 Task: Check the average views per listing of view in the last 3 years.
Action: Mouse moved to (879, 202)
Screenshot: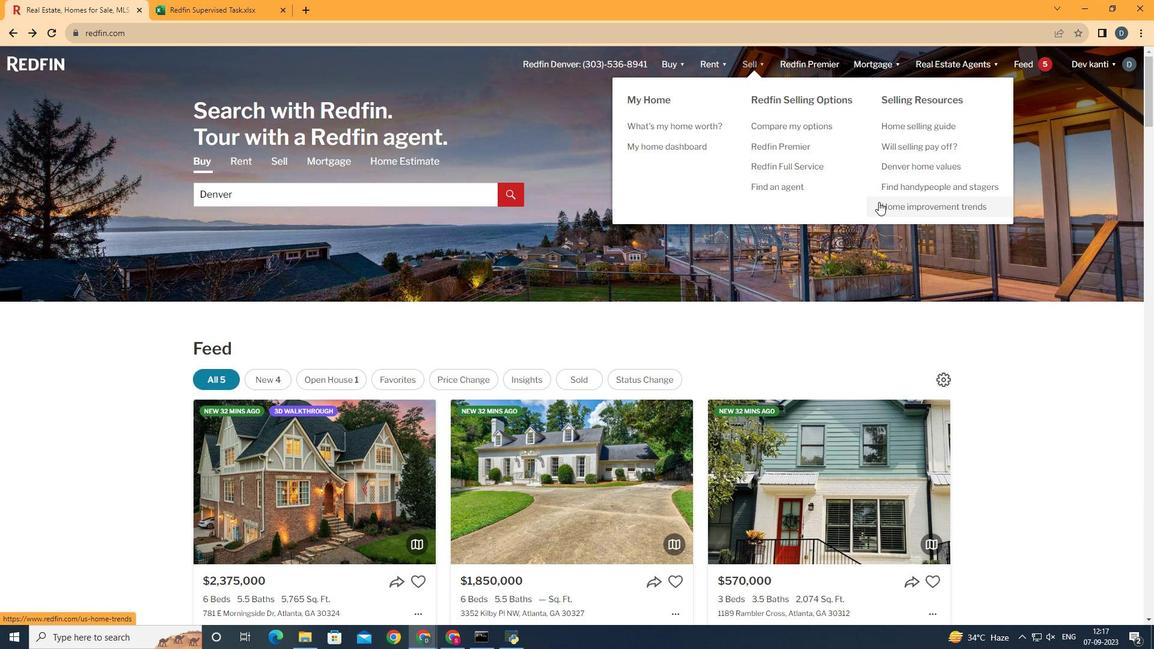 
Action: Mouse pressed left at (879, 202)
Screenshot: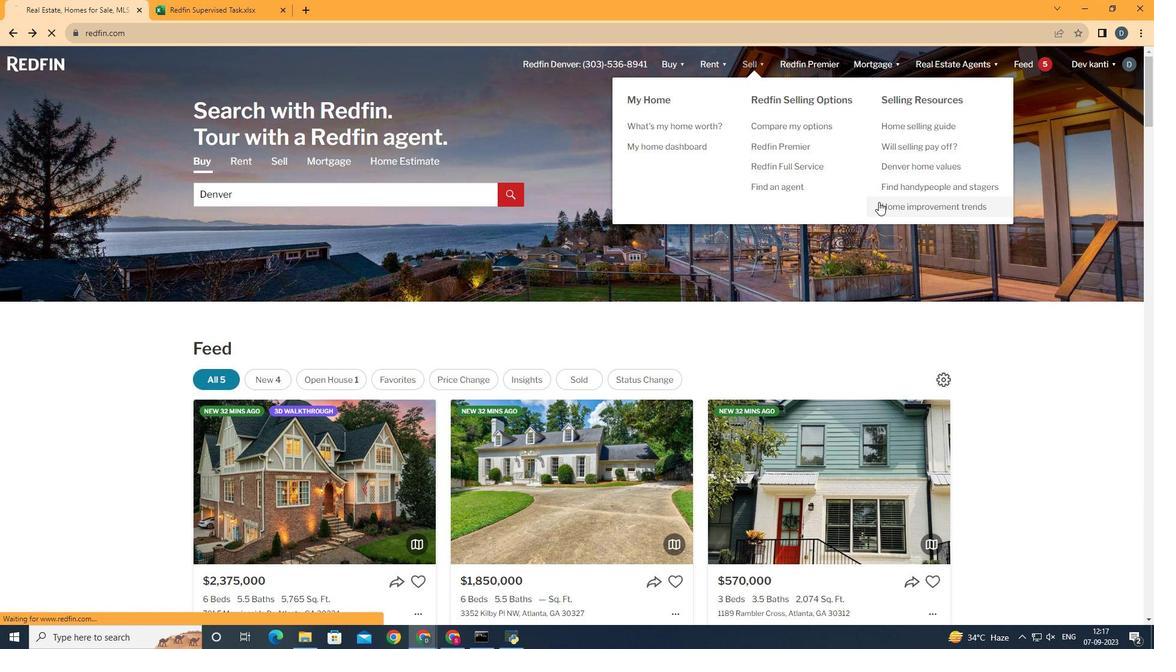
Action: Mouse moved to (685, 232)
Screenshot: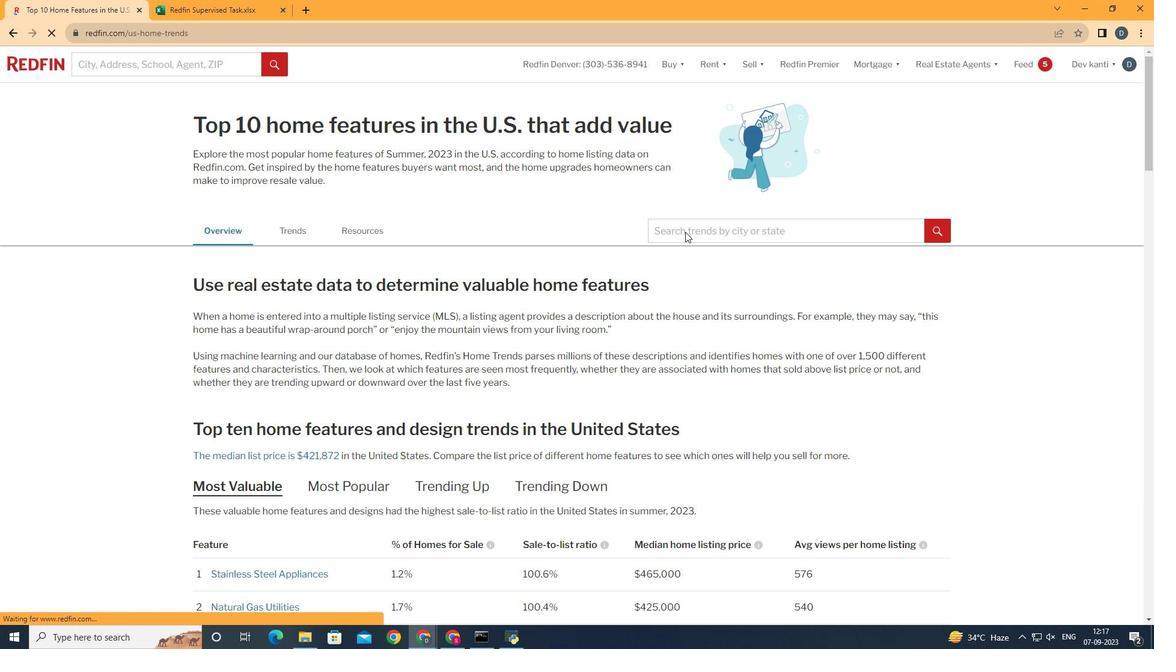 
Action: Mouse scrolled (685, 231) with delta (0, 0)
Screenshot: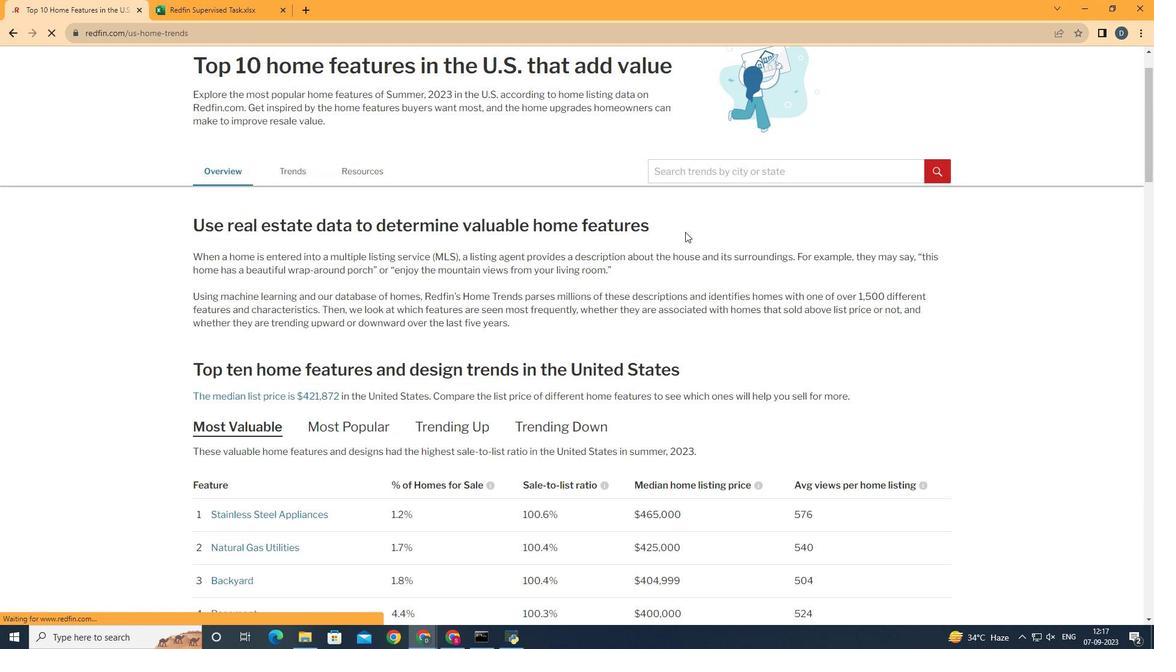 
Action: Mouse scrolled (685, 231) with delta (0, 0)
Screenshot: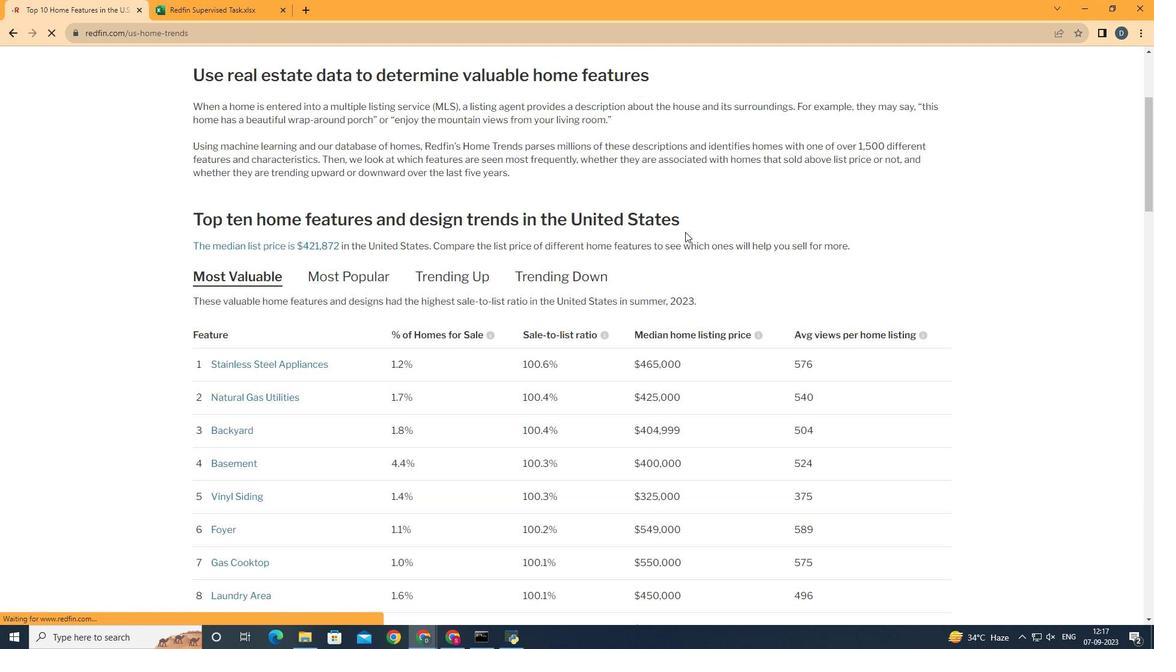 
Action: Mouse scrolled (685, 231) with delta (0, 0)
Screenshot: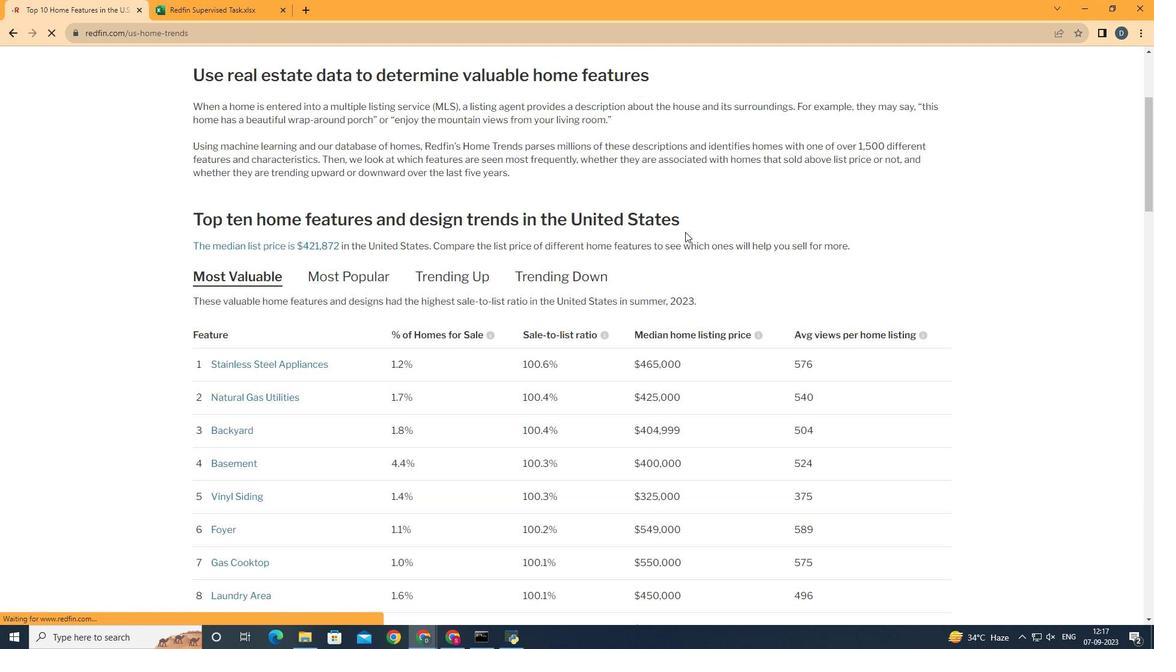 
Action: Mouse scrolled (685, 231) with delta (0, 0)
Screenshot: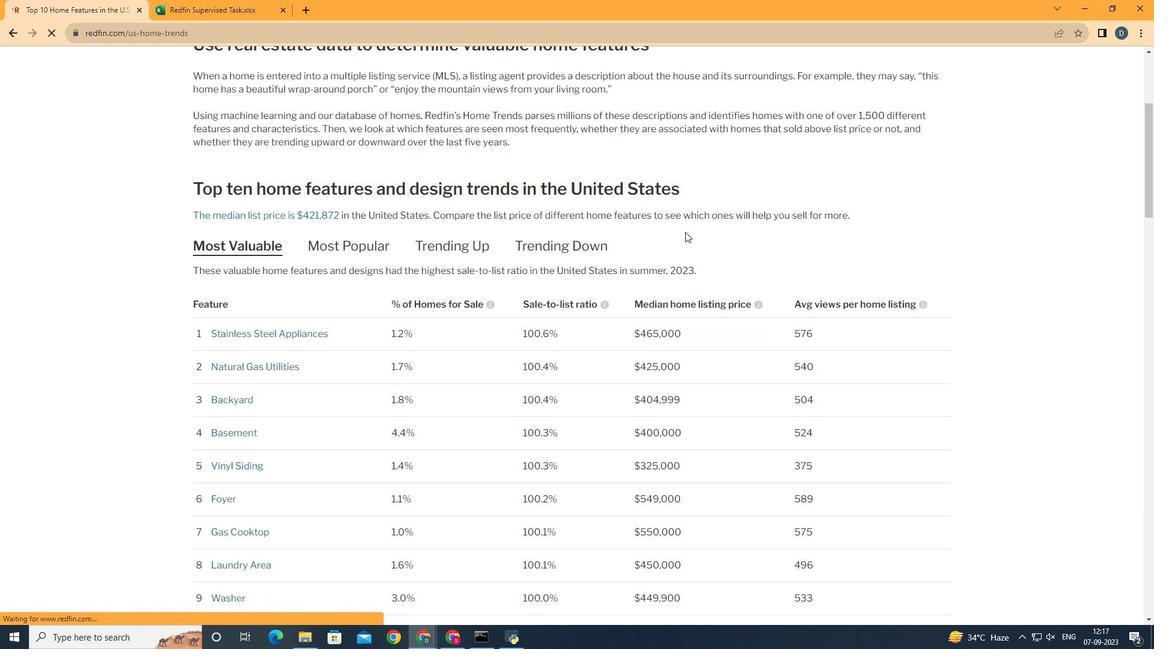
Action: Mouse moved to (681, 235)
Screenshot: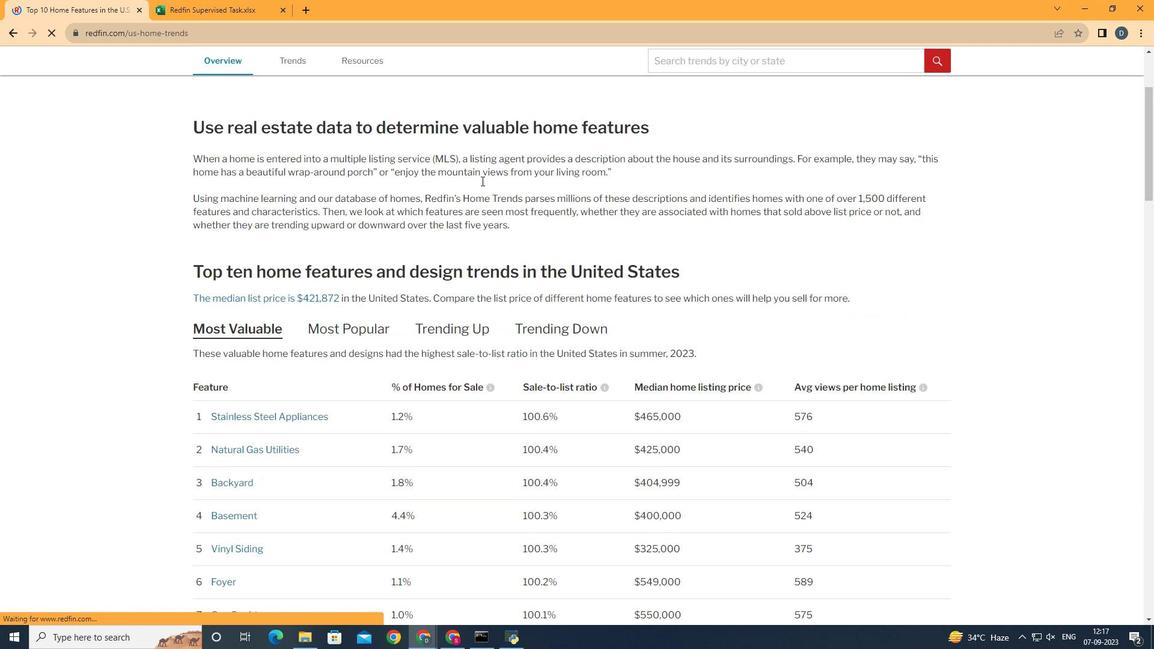 
Action: Mouse scrolled (681, 236) with delta (0, 0)
Screenshot: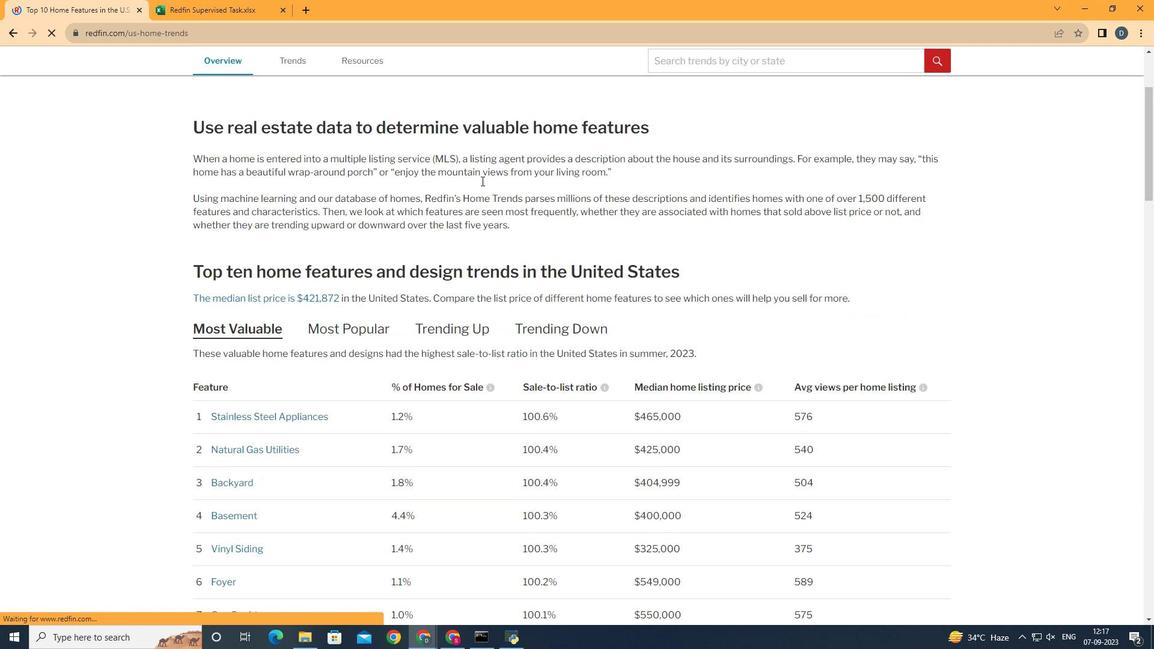 
Action: Mouse moved to (688, 234)
Screenshot: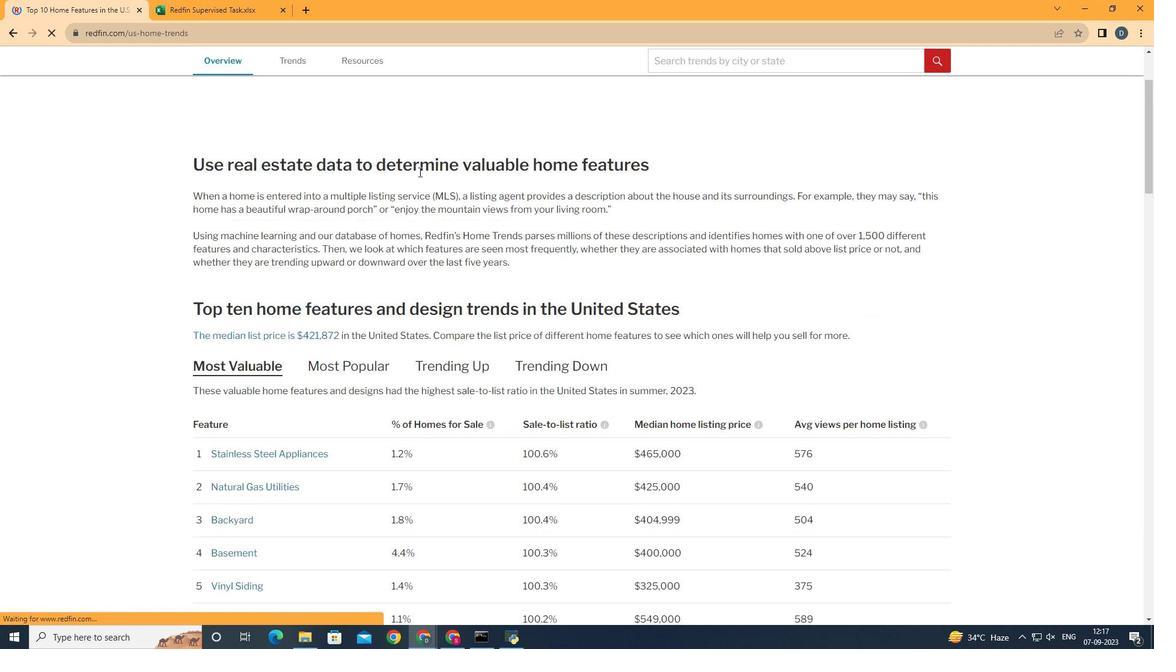 
Action: Mouse scrolled (688, 235) with delta (0, 0)
Screenshot: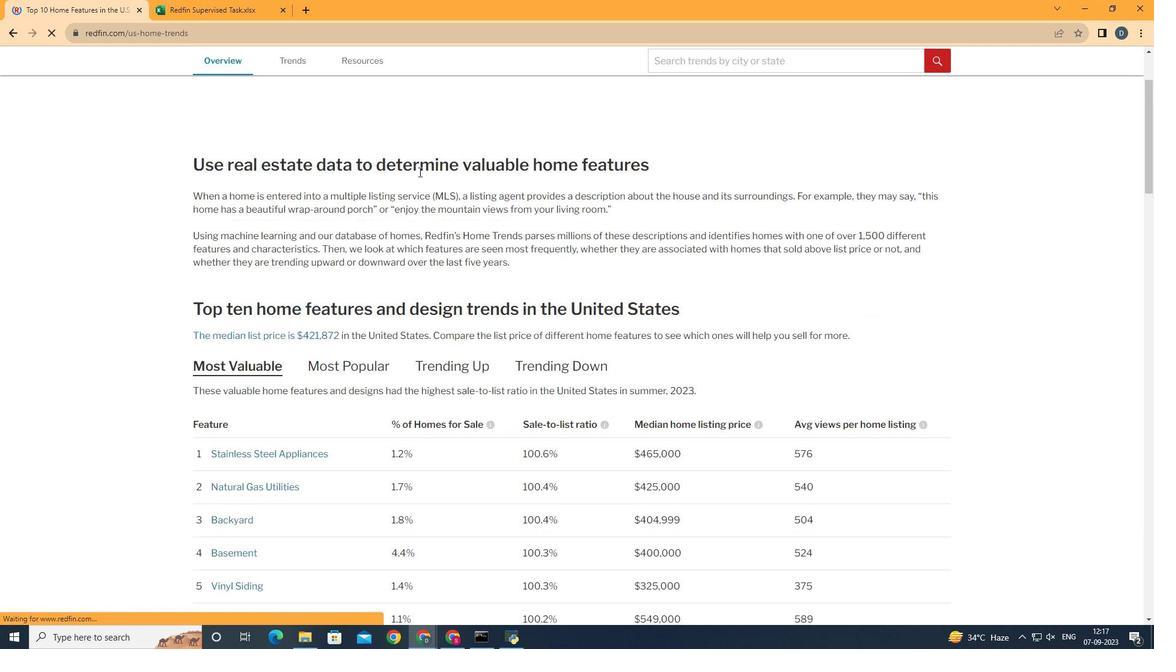
Action: Mouse moved to (441, 176)
Screenshot: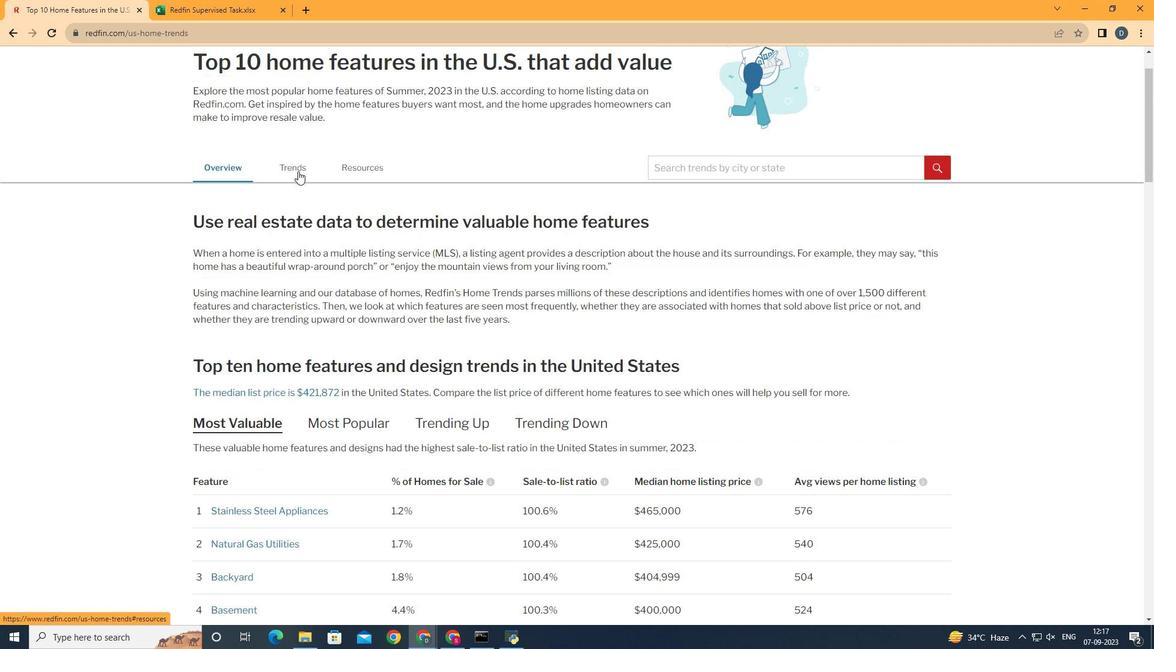 
Action: Mouse scrolled (441, 177) with delta (0, 0)
Screenshot: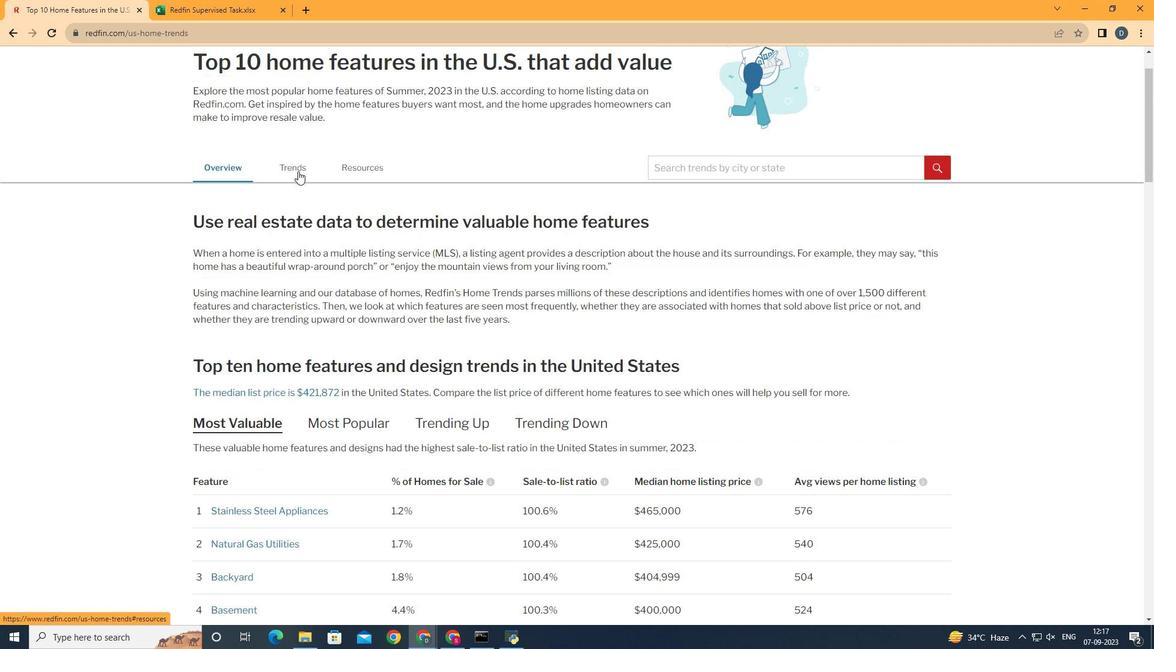 
Action: Mouse moved to (288, 171)
Screenshot: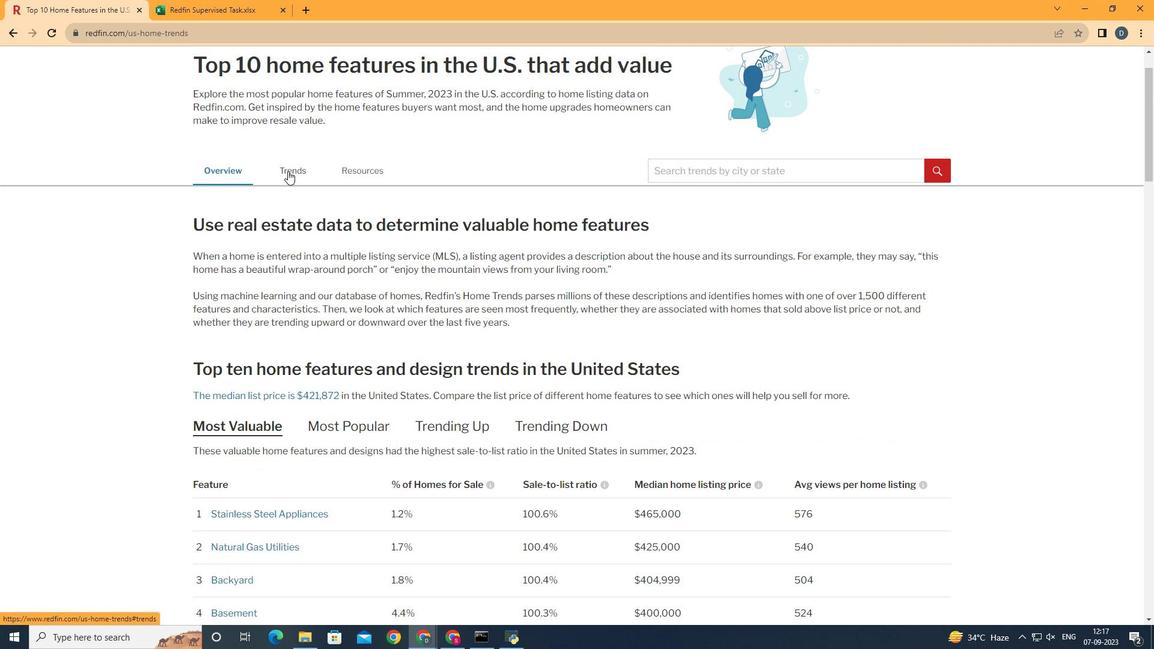 
Action: Mouse pressed left at (288, 171)
Screenshot: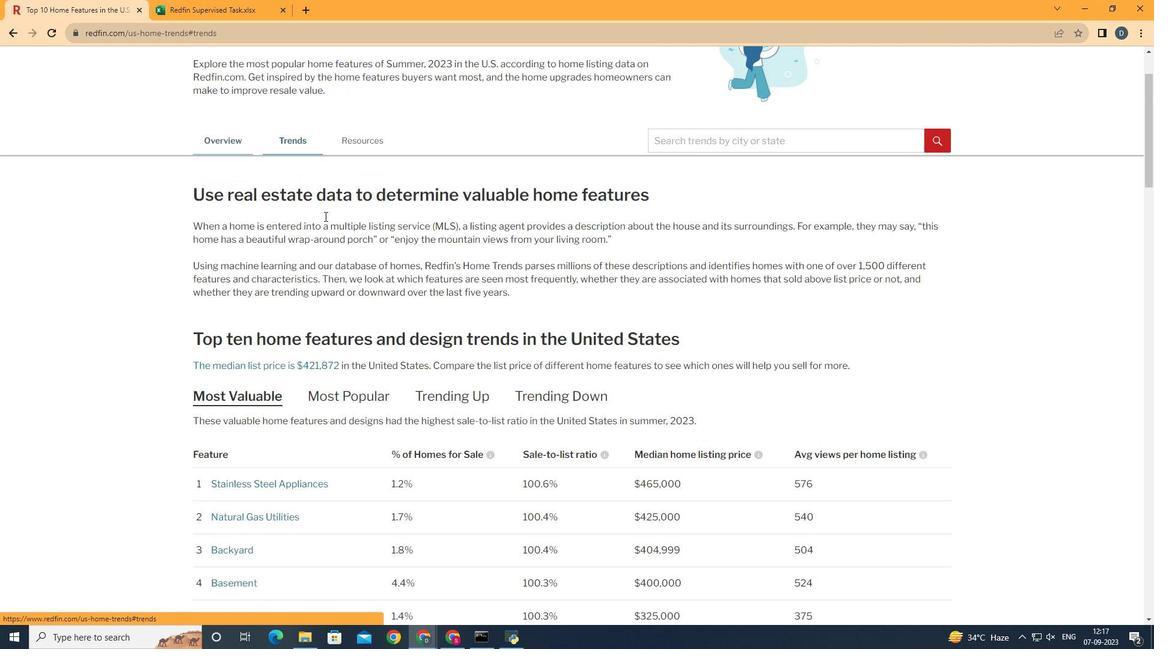 
Action: Mouse moved to (448, 282)
Screenshot: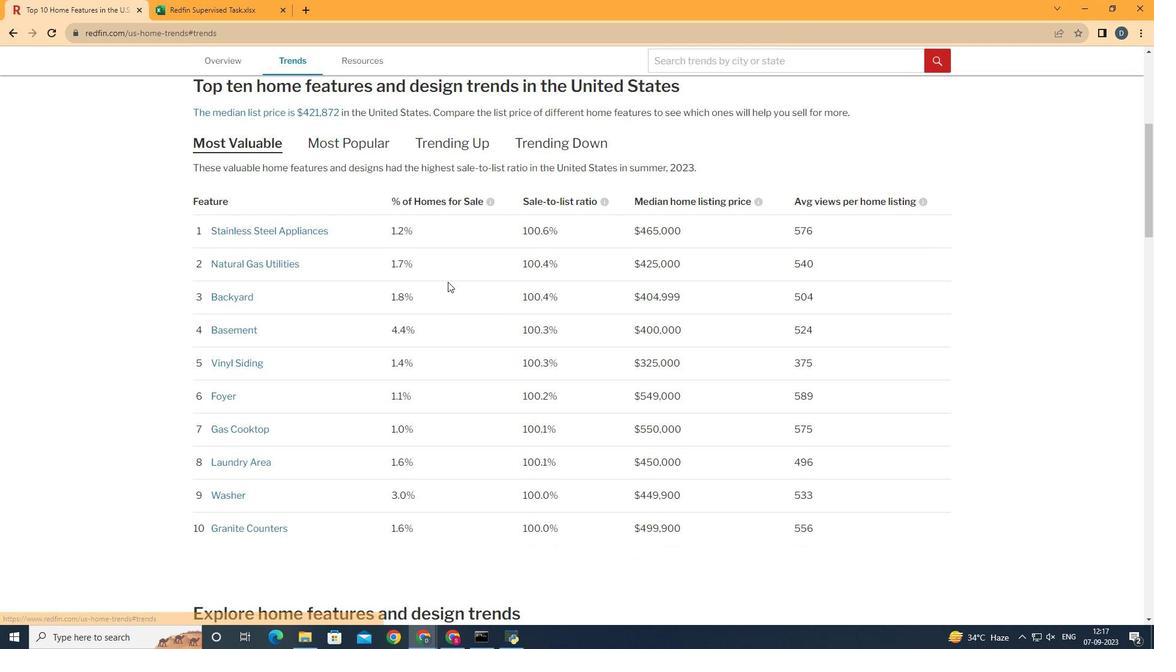 
Action: Mouse scrolled (448, 281) with delta (0, 0)
Screenshot: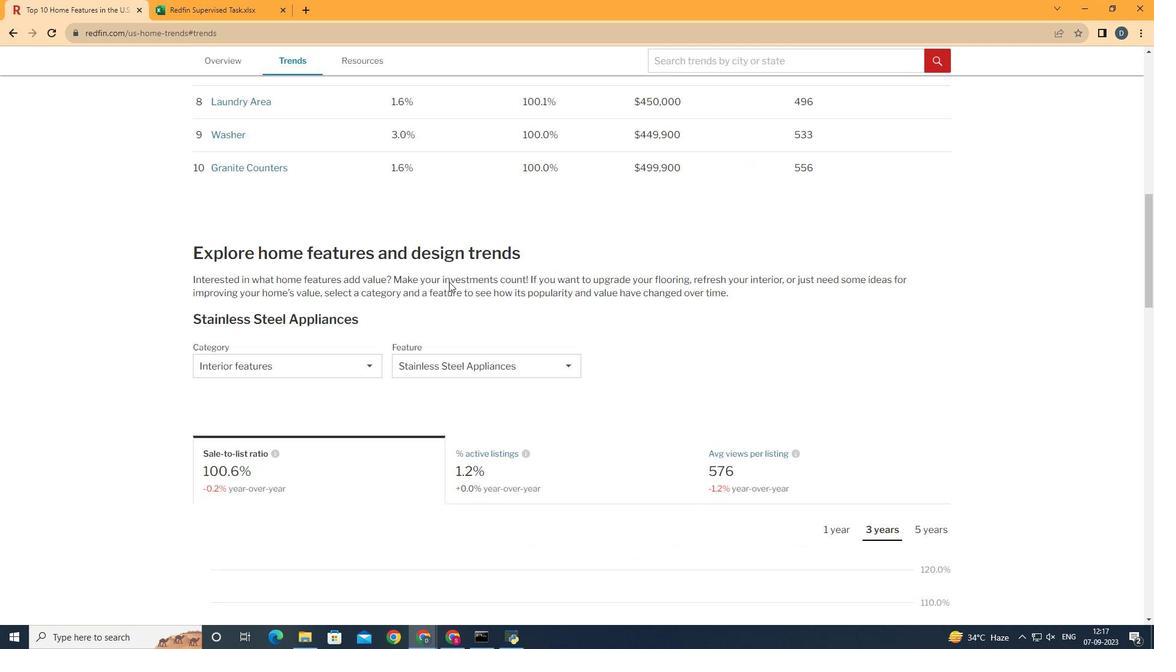 
Action: Mouse scrolled (448, 281) with delta (0, 0)
Screenshot: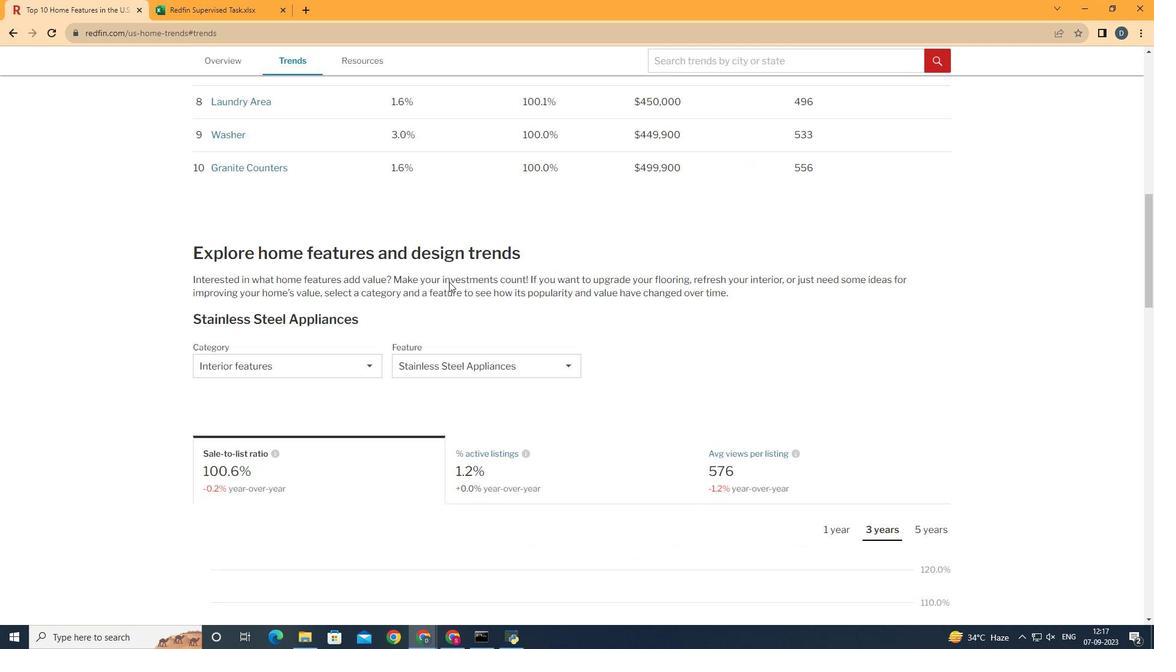 
Action: Mouse scrolled (448, 281) with delta (0, 0)
Screenshot: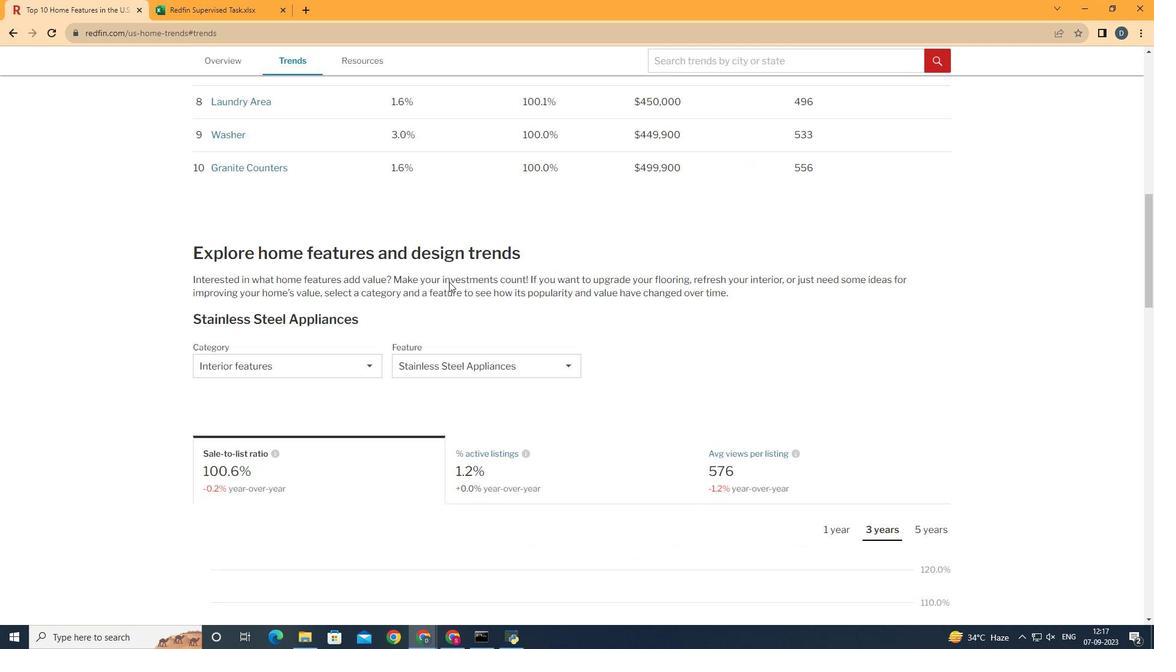 
Action: Mouse scrolled (448, 281) with delta (0, 0)
Screenshot: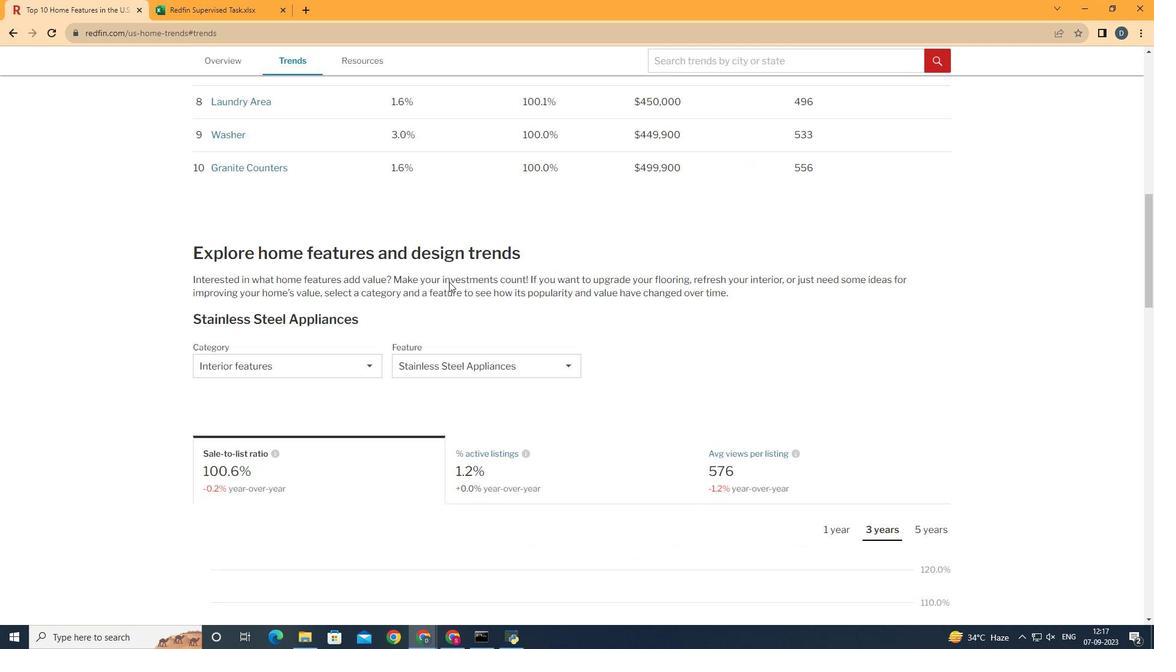 
Action: Mouse scrolled (448, 281) with delta (0, 0)
Screenshot: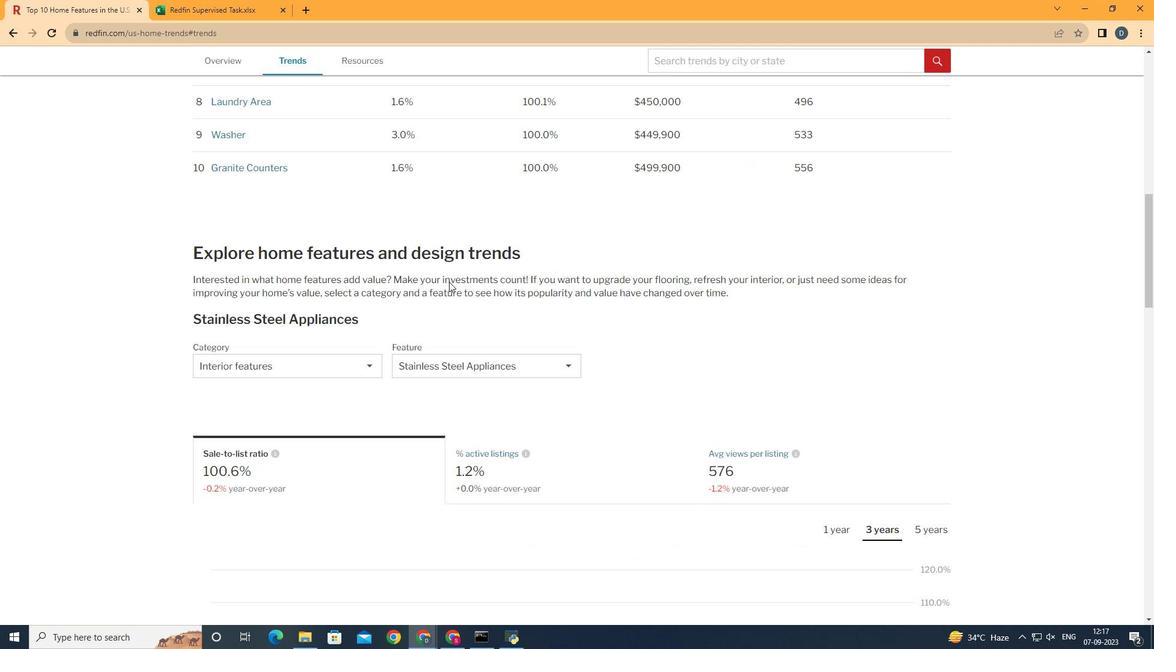 
Action: Mouse scrolled (448, 281) with delta (0, 0)
Screenshot: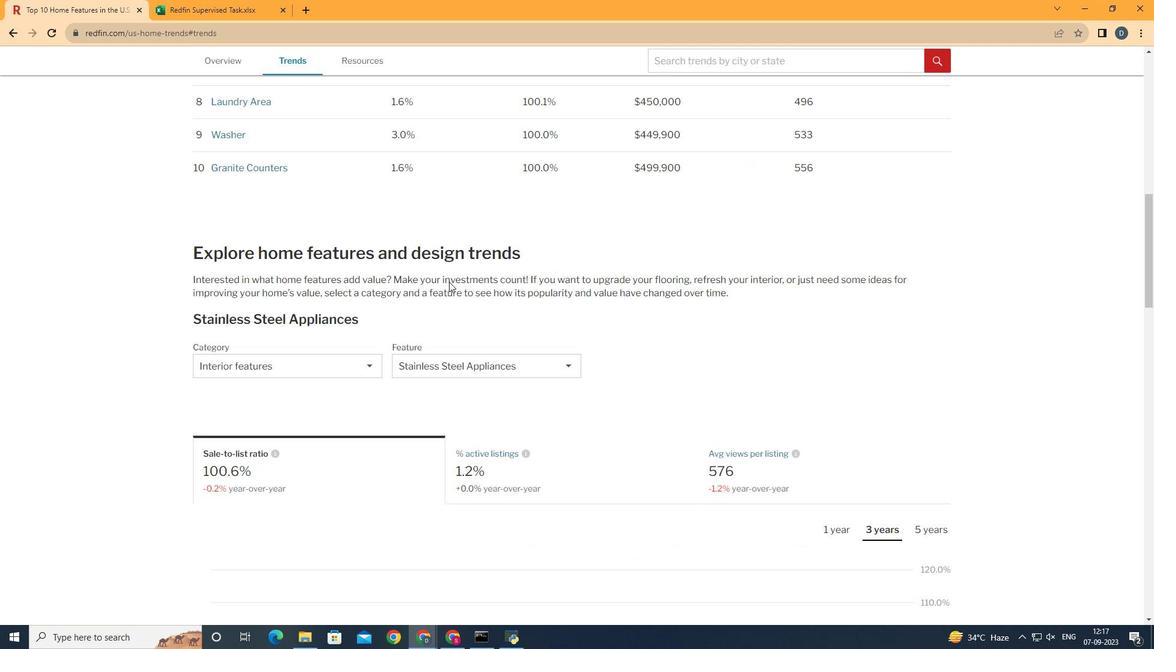 
Action: Mouse moved to (341, 377)
Screenshot: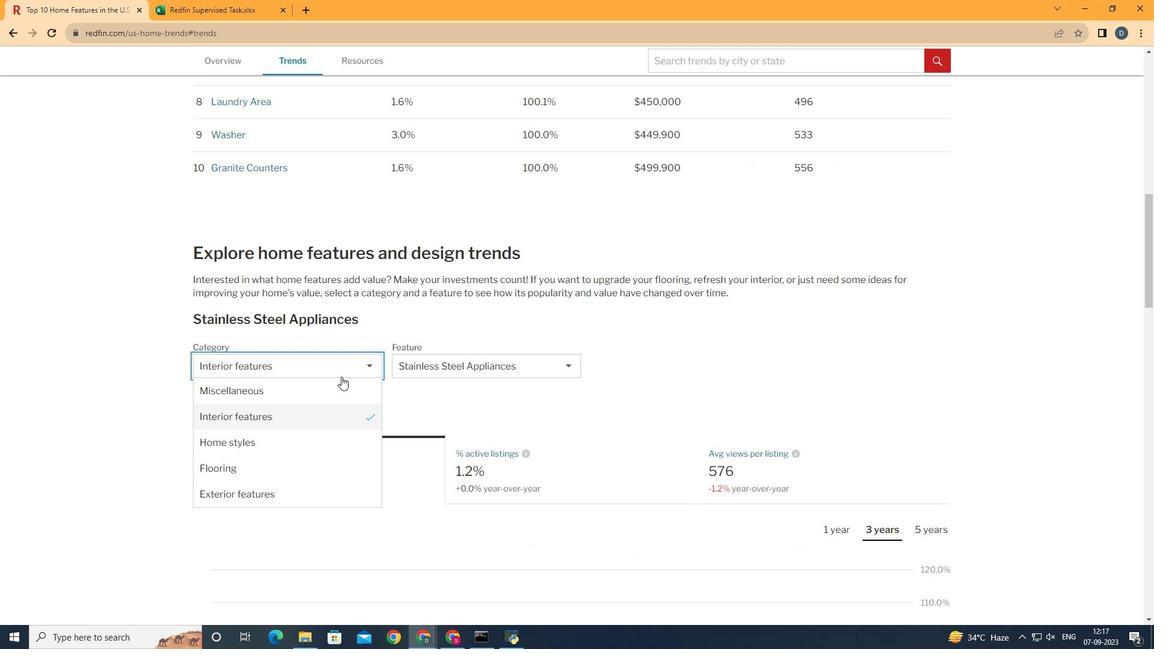 
Action: Mouse pressed left at (341, 377)
Screenshot: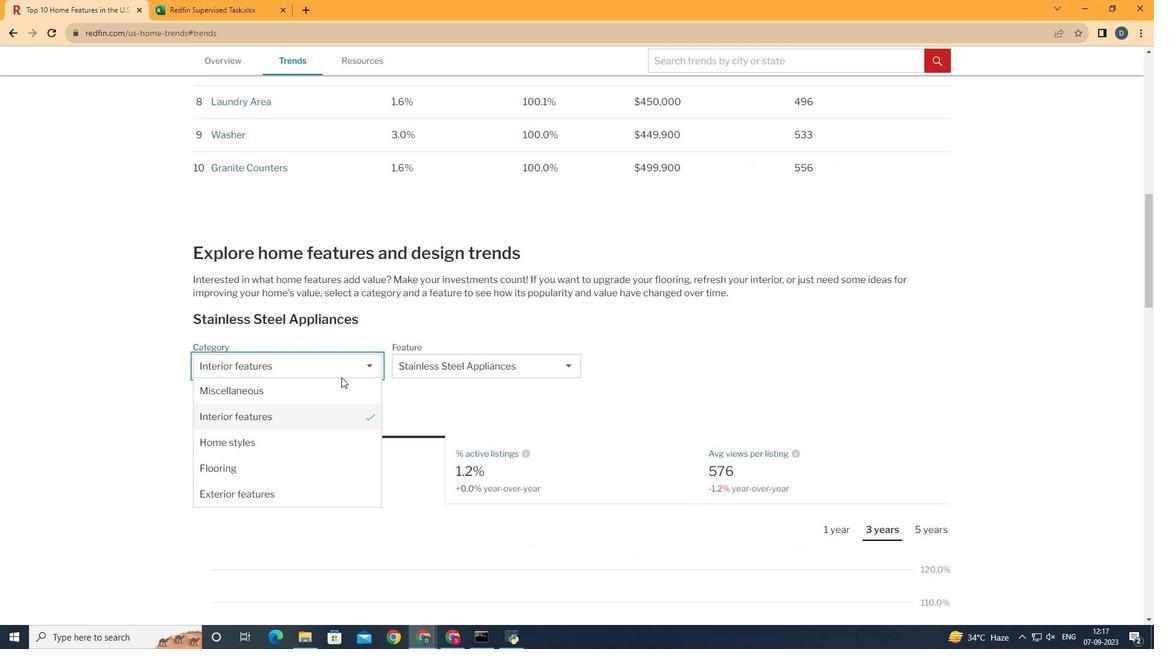 
Action: Mouse moved to (338, 398)
Screenshot: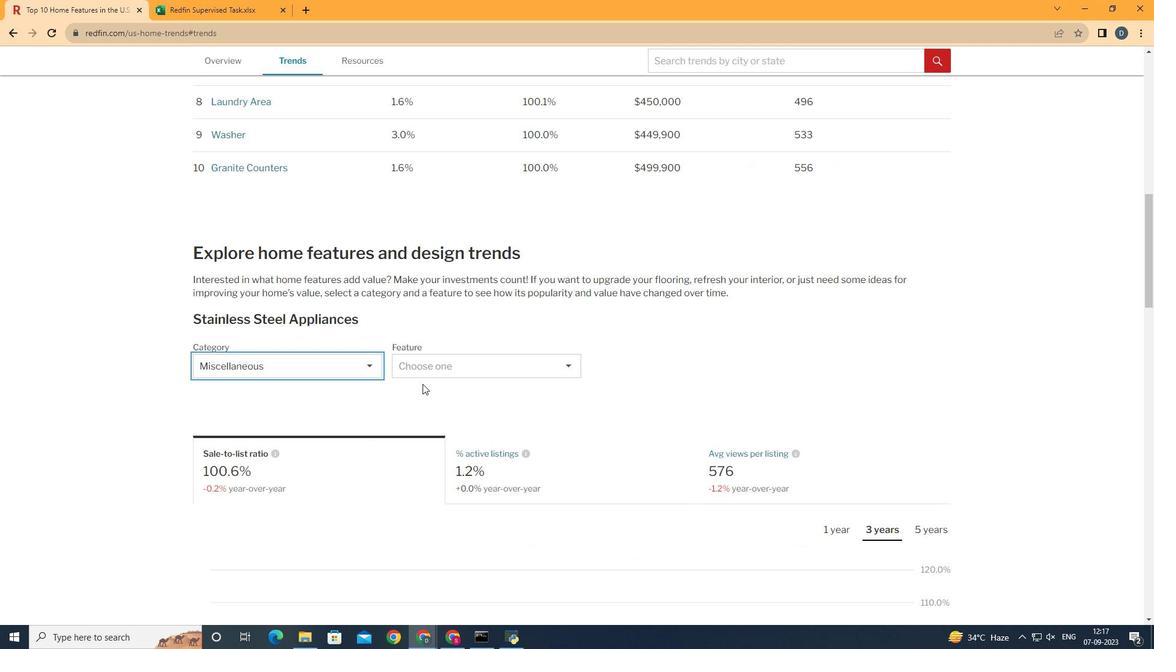 
Action: Mouse pressed left at (338, 398)
Screenshot: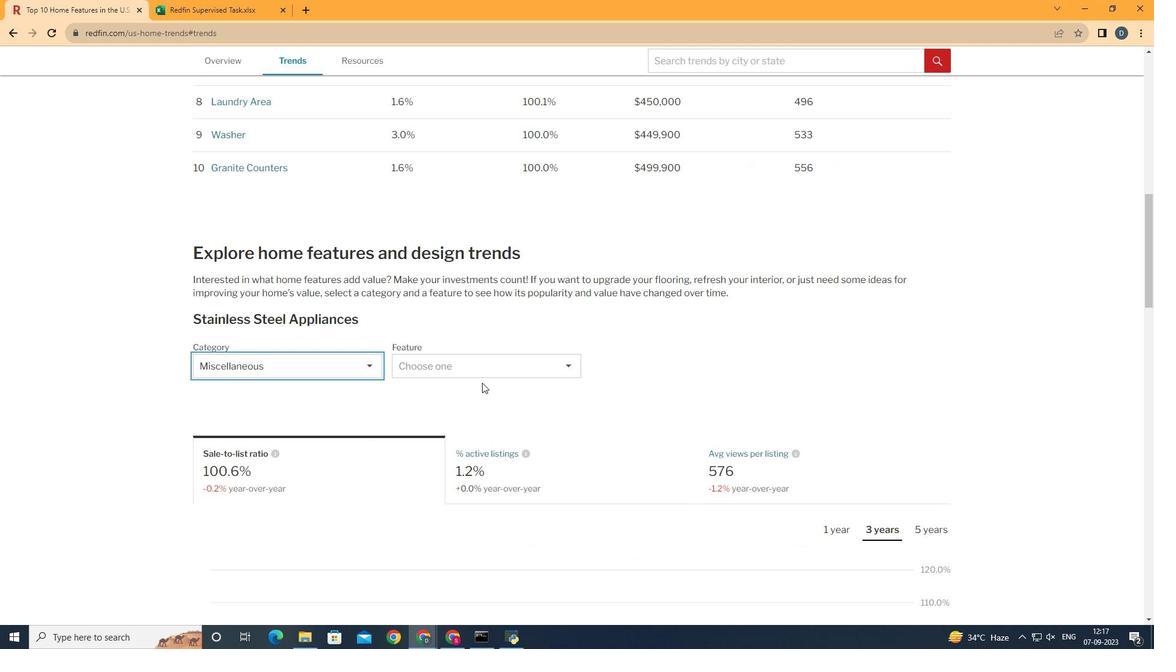 
Action: Mouse moved to (513, 377)
Screenshot: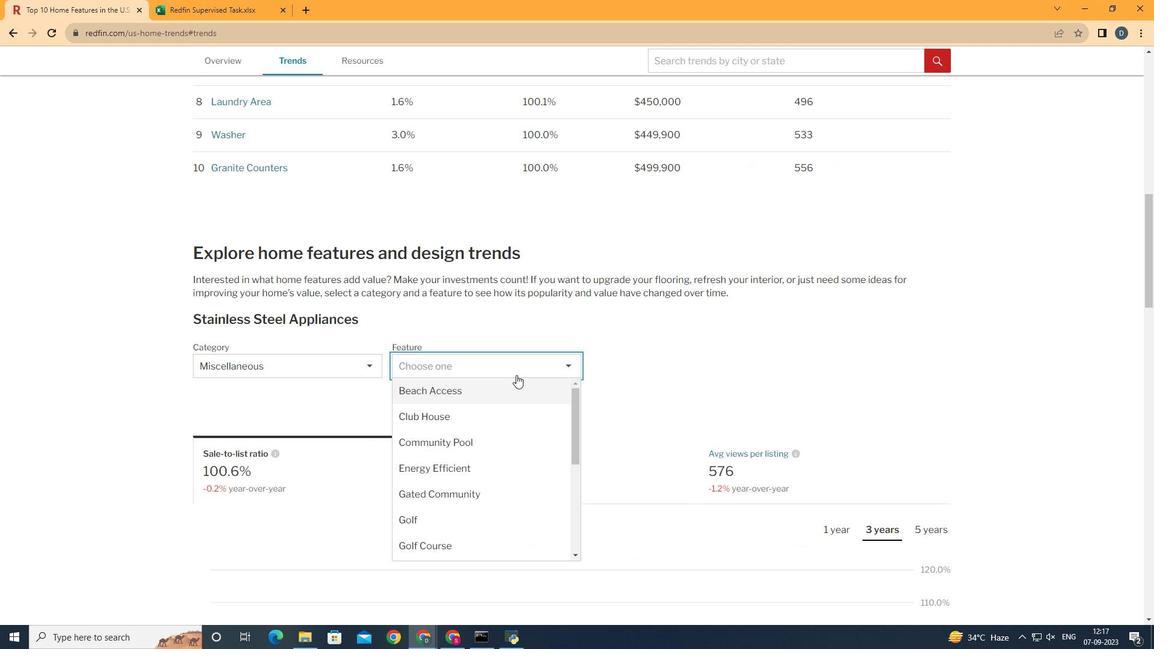 
Action: Mouse pressed left at (513, 377)
Screenshot: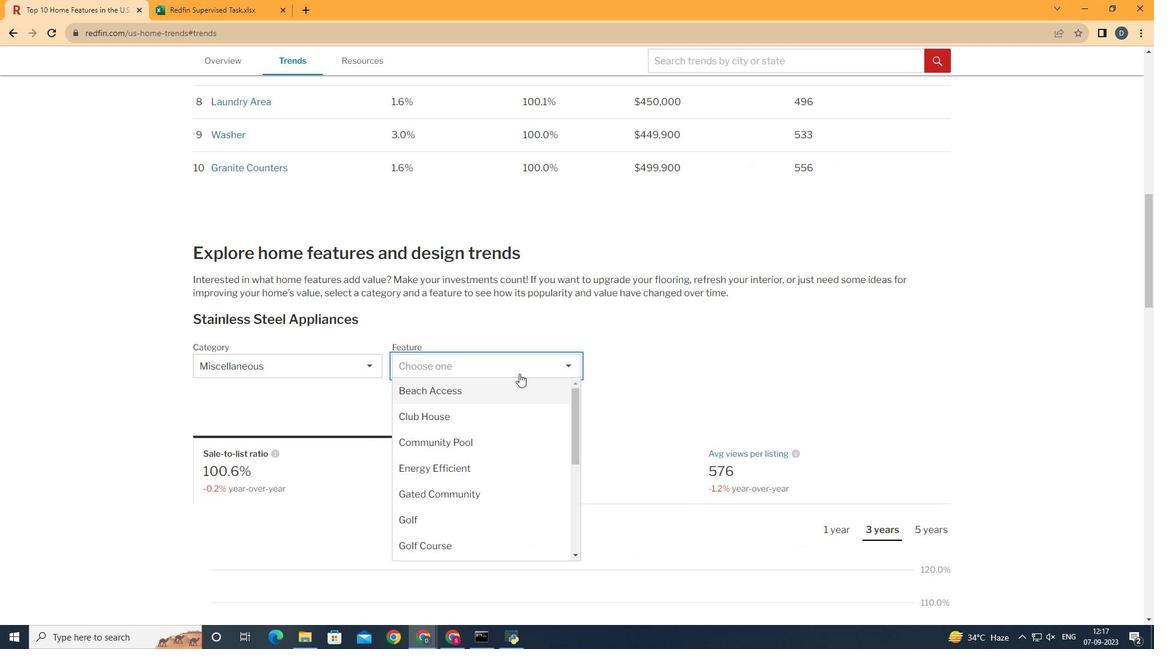
Action: Mouse moved to (528, 353)
Screenshot: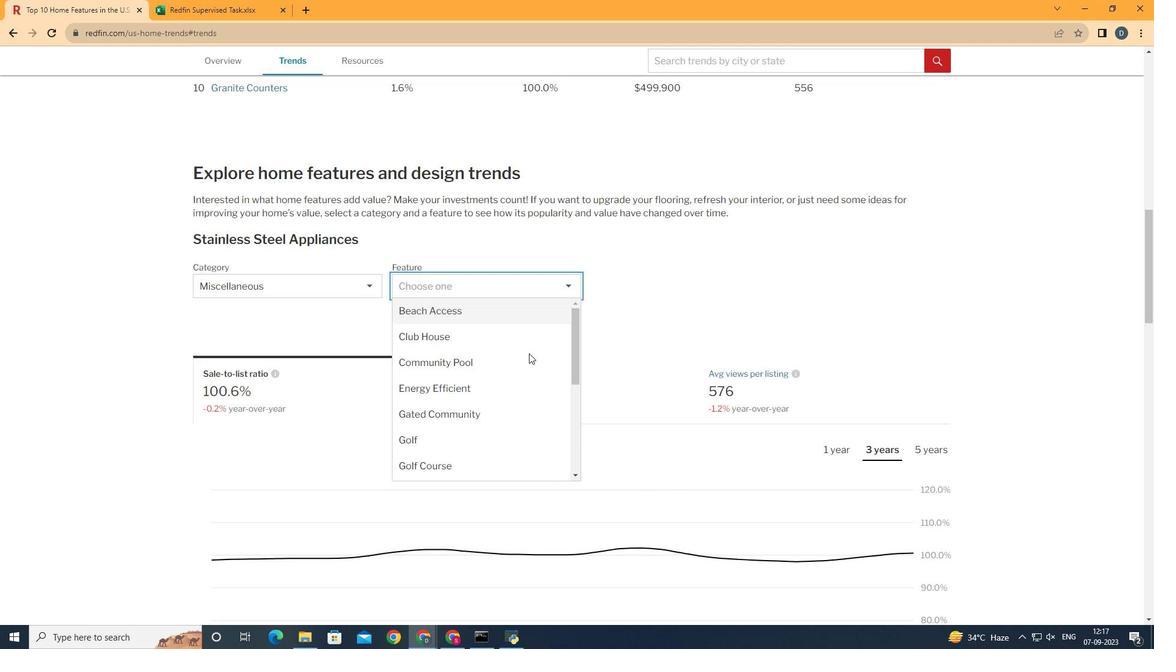 
Action: Mouse scrolled (528, 353) with delta (0, 0)
Screenshot: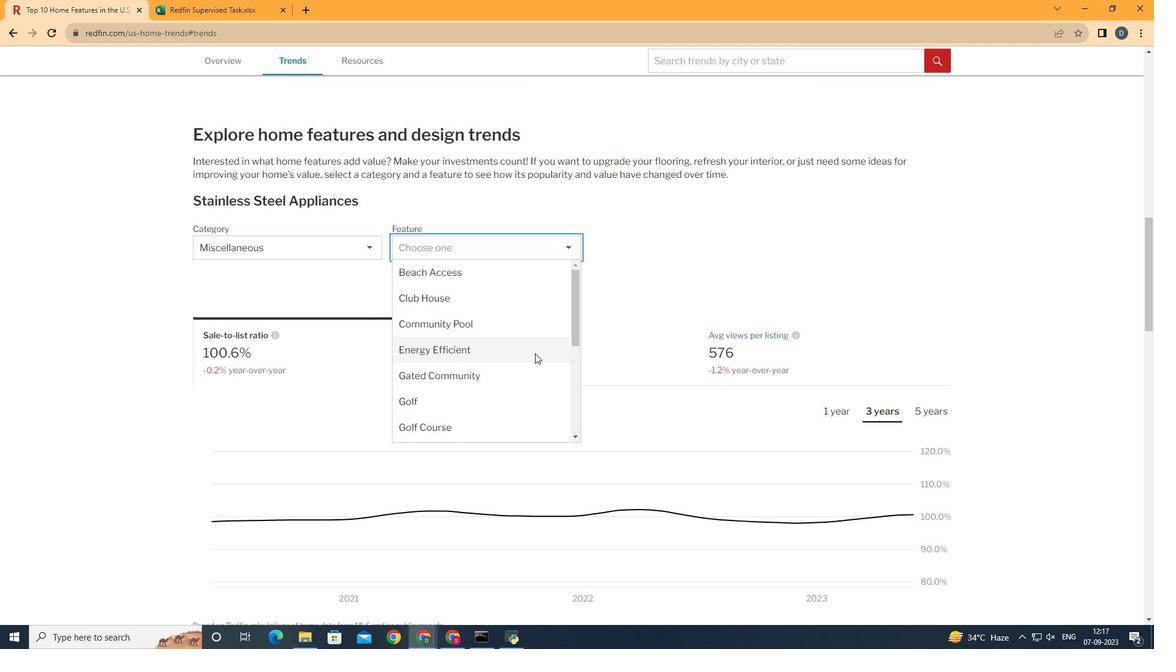 
Action: Mouse scrolled (528, 353) with delta (0, 0)
Screenshot: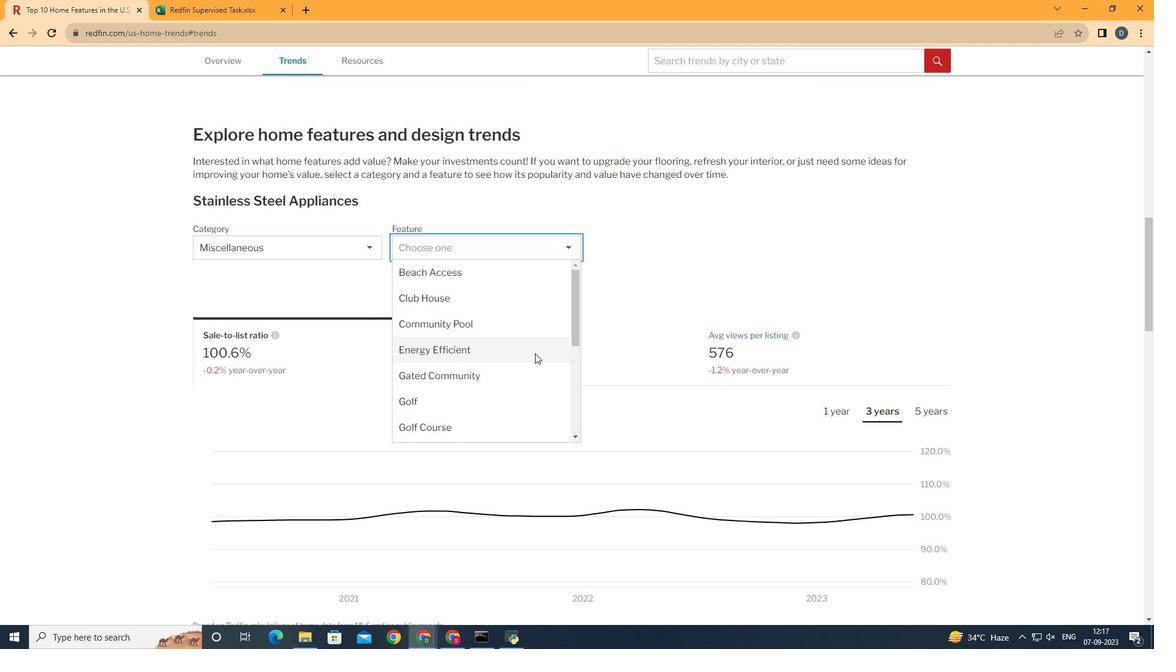 
Action: Mouse moved to (535, 353)
Screenshot: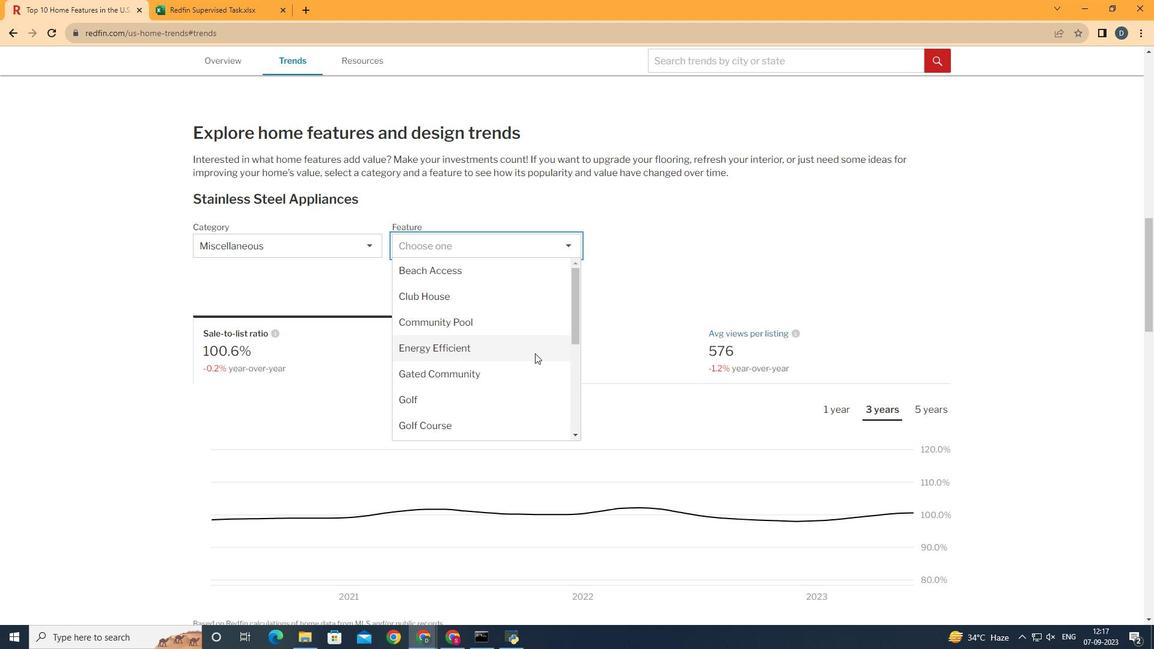 
Action: Mouse scrolled (535, 353) with delta (0, 0)
Screenshot: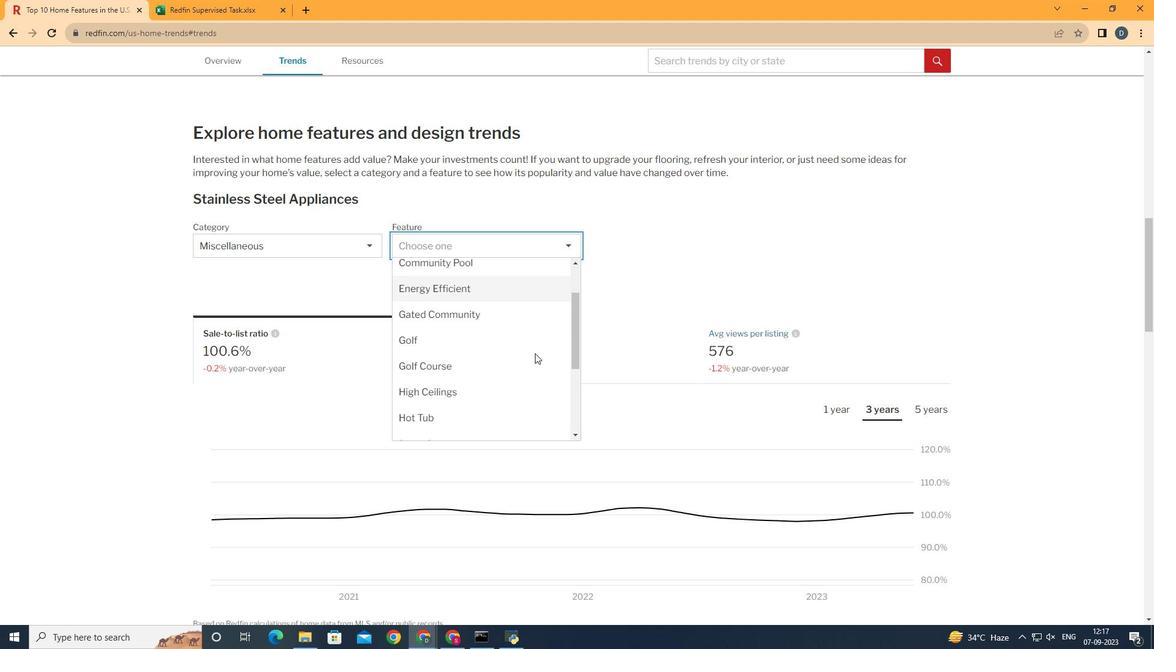 
Action: Mouse scrolled (535, 353) with delta (0, 0)
Screenshot: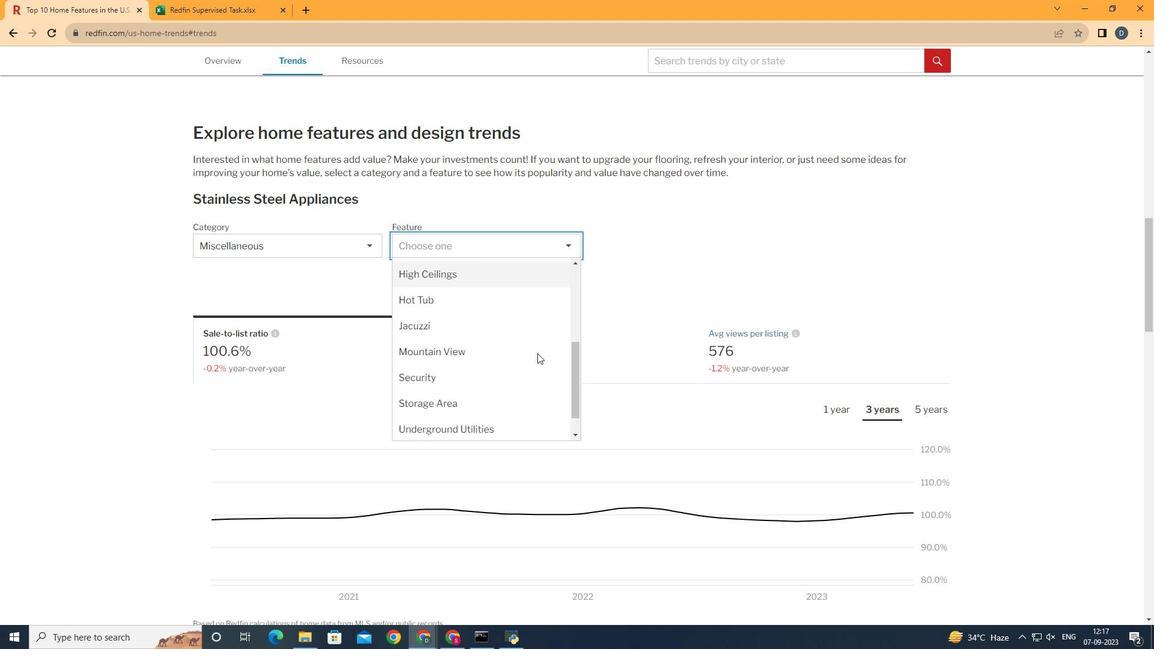
Action: Mouse scrolled (535, 353) with delta (0, 0)
Screenshot: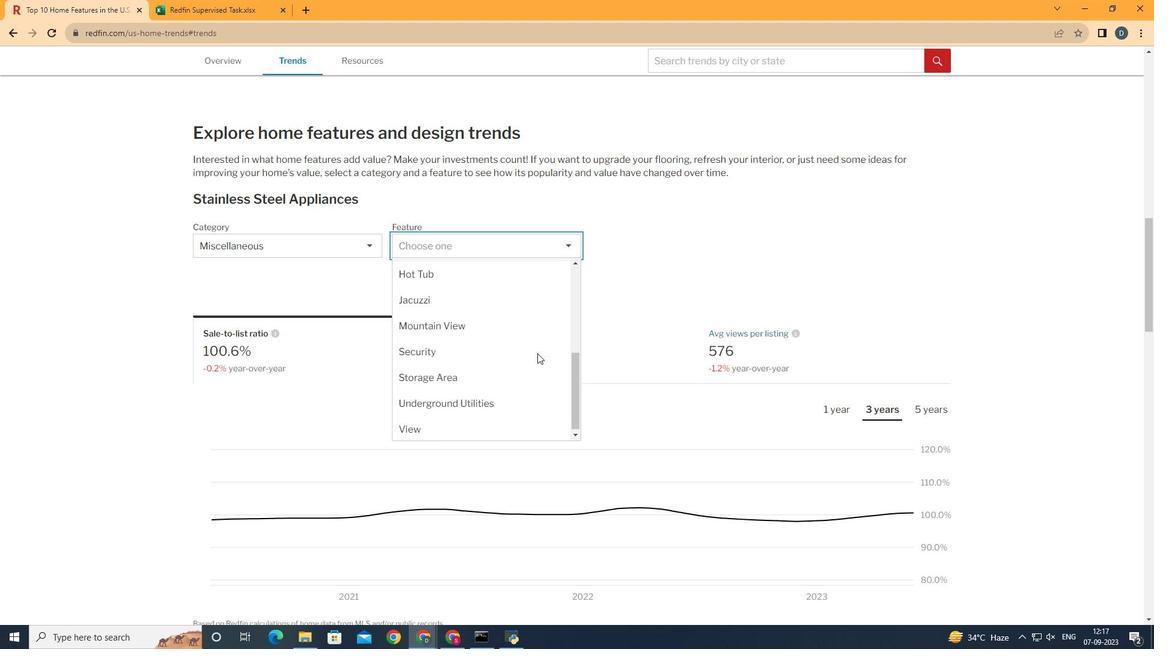 
Action: Mouse moved to (535, 353)
Screenshot: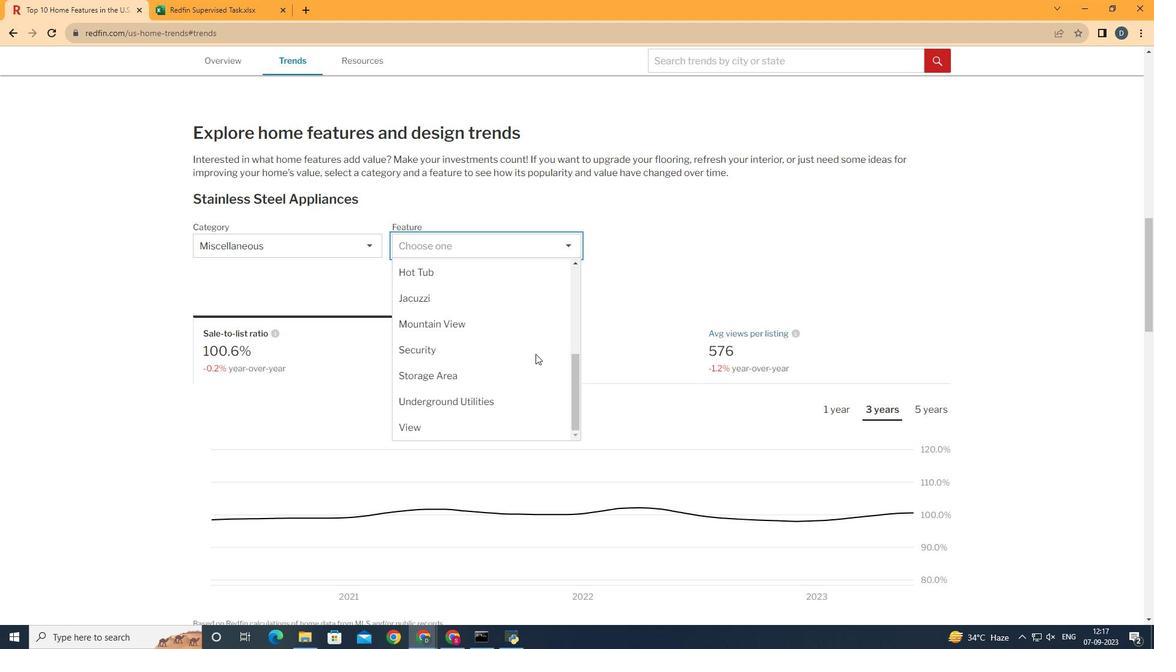 
Action: Mouse scrolled (535, 353) with delta (0, 0)
Screenshot: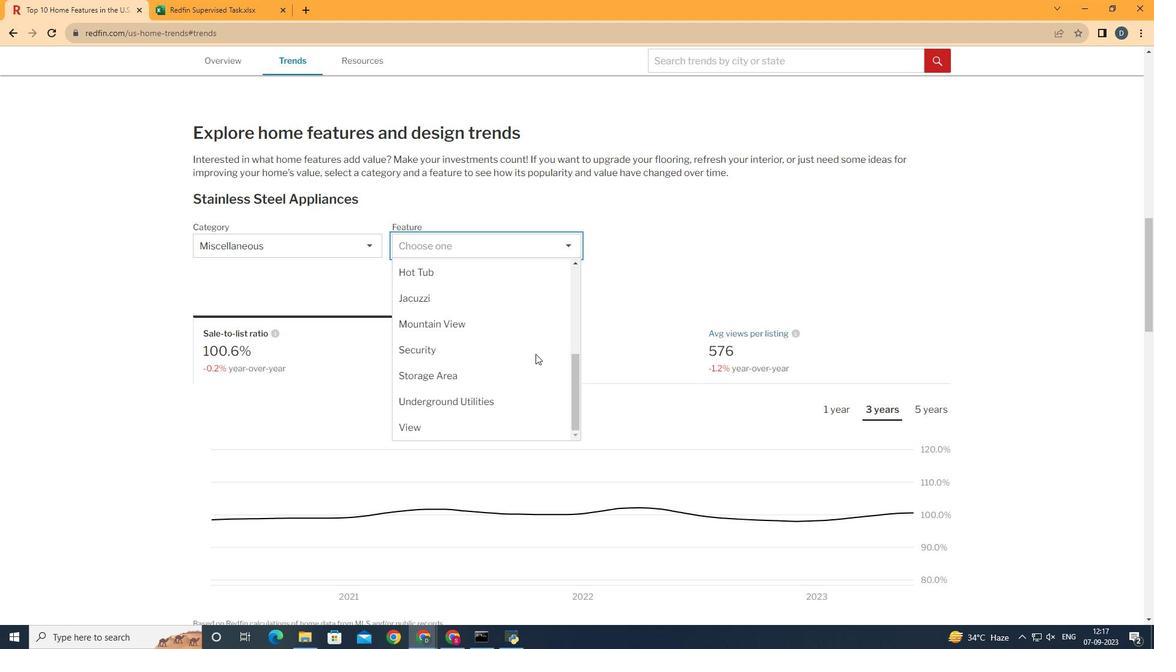 
Action: Mouse moved to (536, 353)
Screenshot: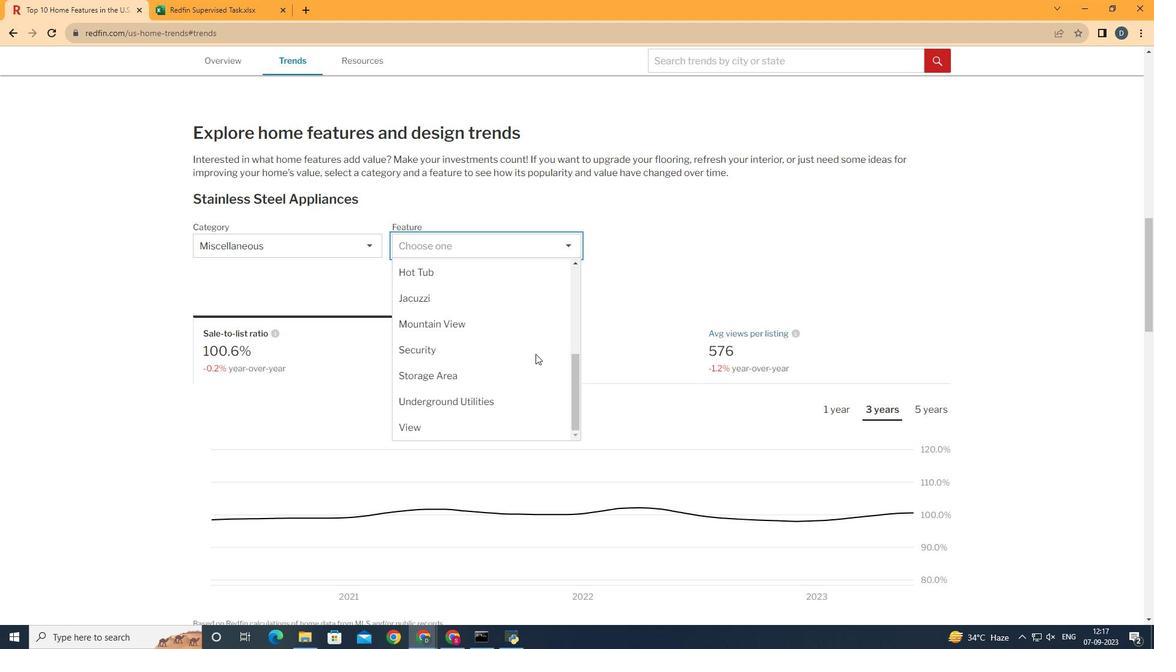 
Action: Mouse scrolled (536, 353) with delta (0, 0)
Screenshot: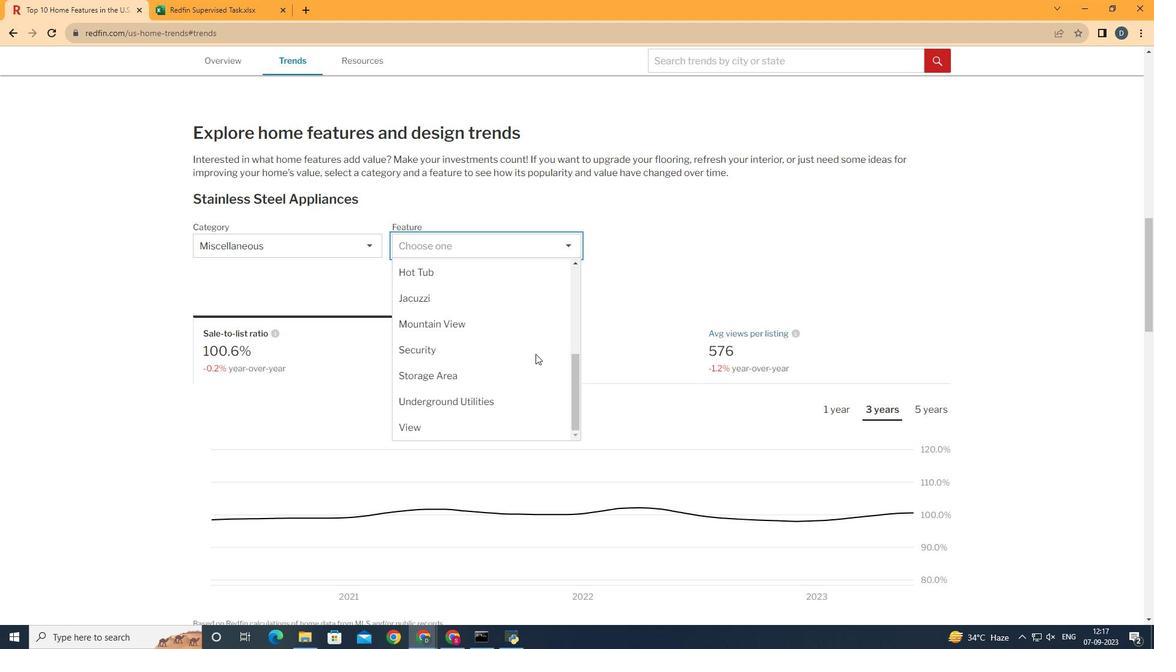 
Action: Mouse moved to (537, 353)
Screenshot: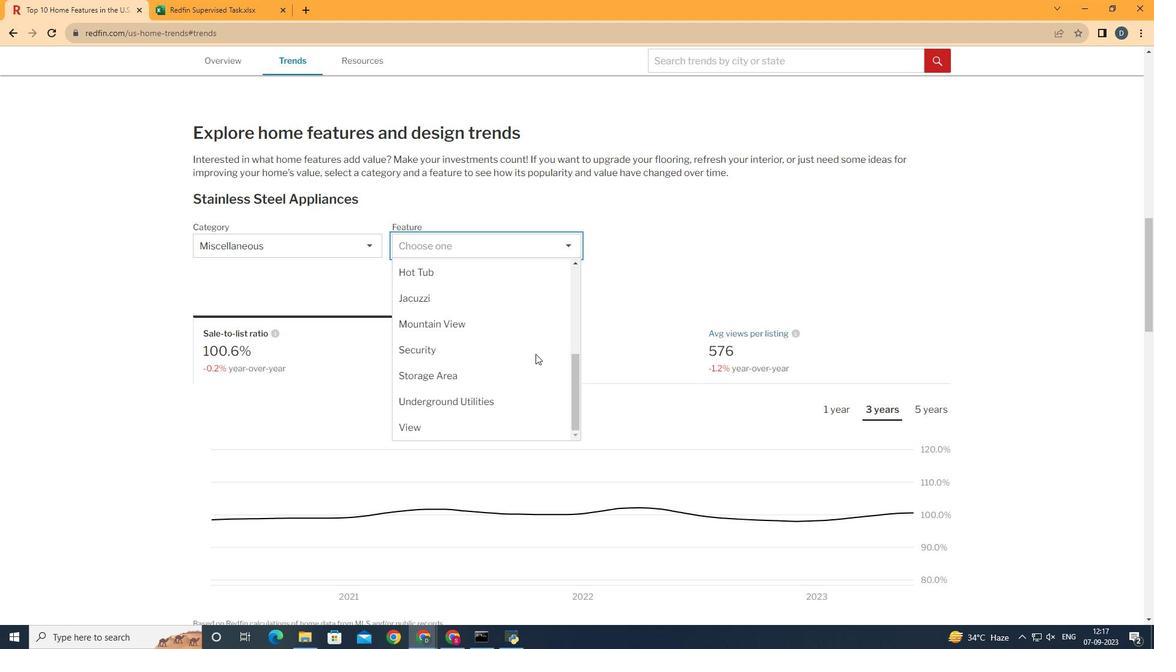 
Action: Mouse scrolled (537, 353) with delta (0, 0)
Screenshot: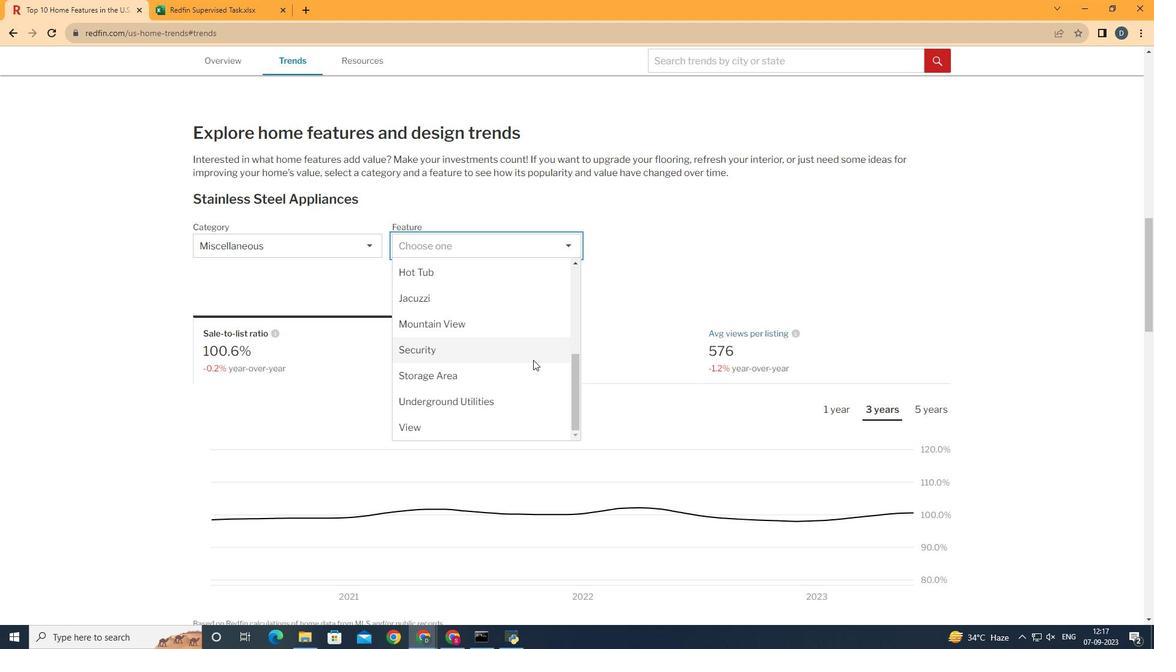 
Action: Mouse moved to (514, 428)
Screenshot: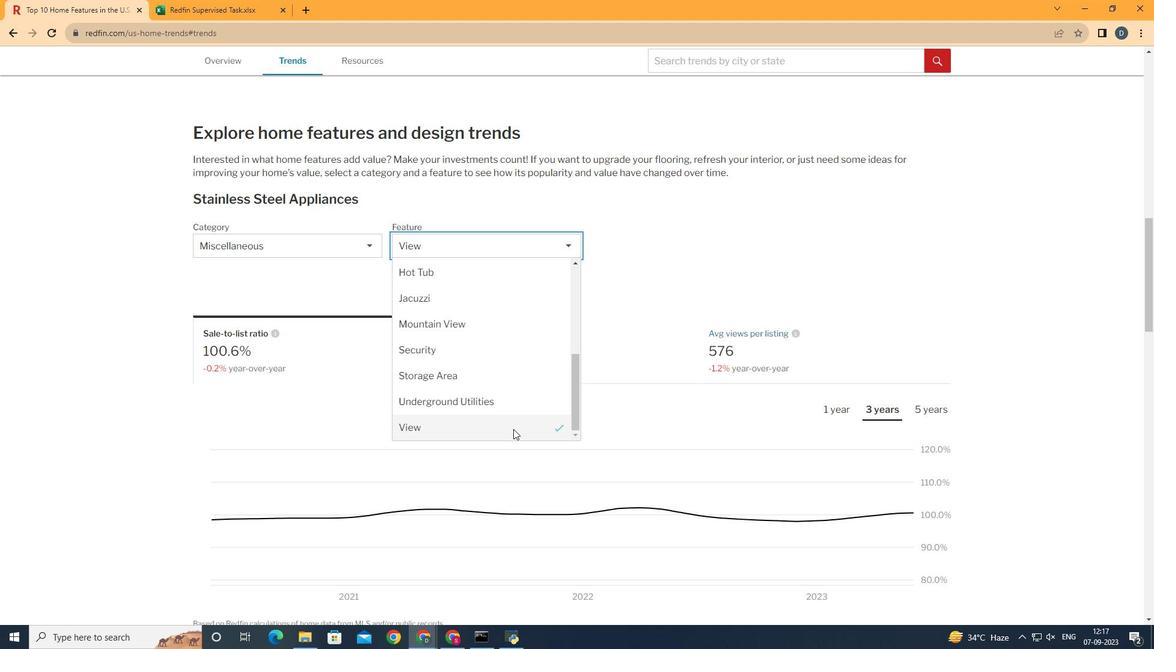 
Action: Mouse pressed left at (514, 428)
Screenshot: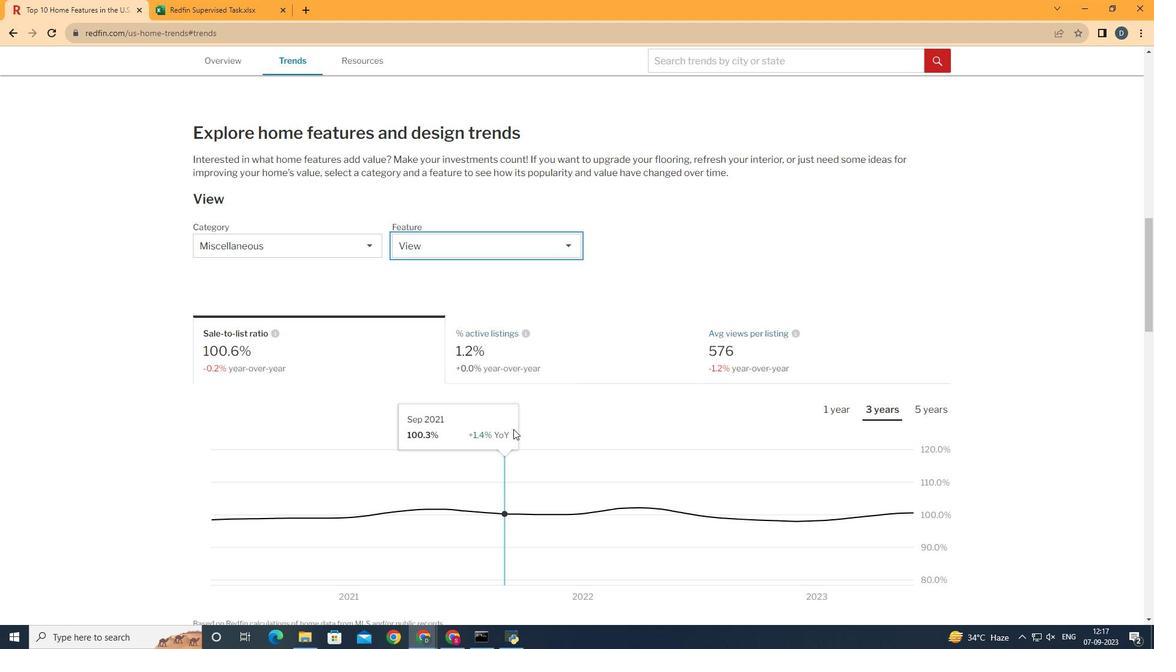 
Action: Mouse moved to (822, 350)
Screenshot: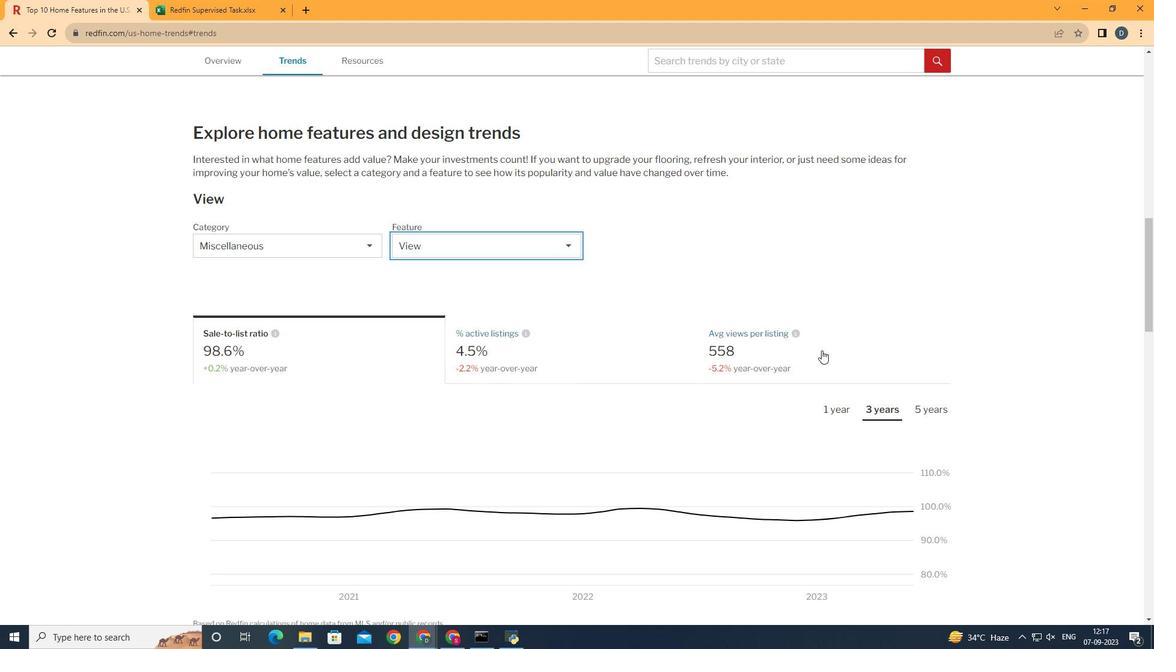 
Action: Mouse pressed left at (822, 350)
Screenshot: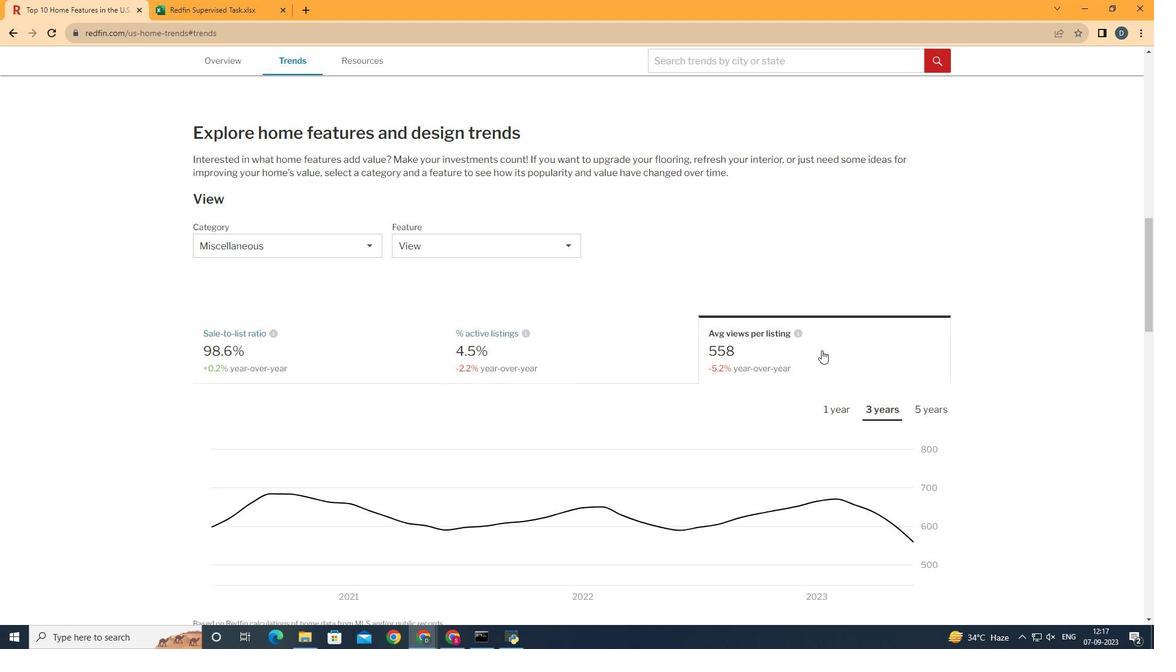 
Action: Mouse scrolled (822, 350) with delta (0, 0)
Screenshot: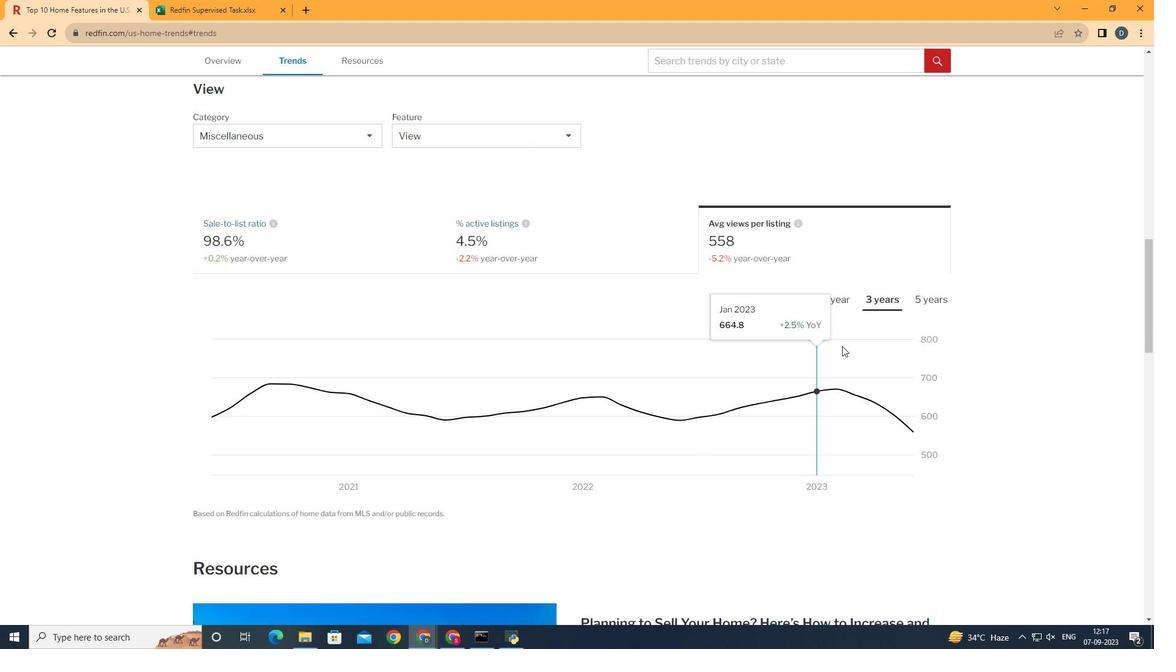 
Action: Mouse scrolled (822, 350) with delta (0, 0)
Screenshot: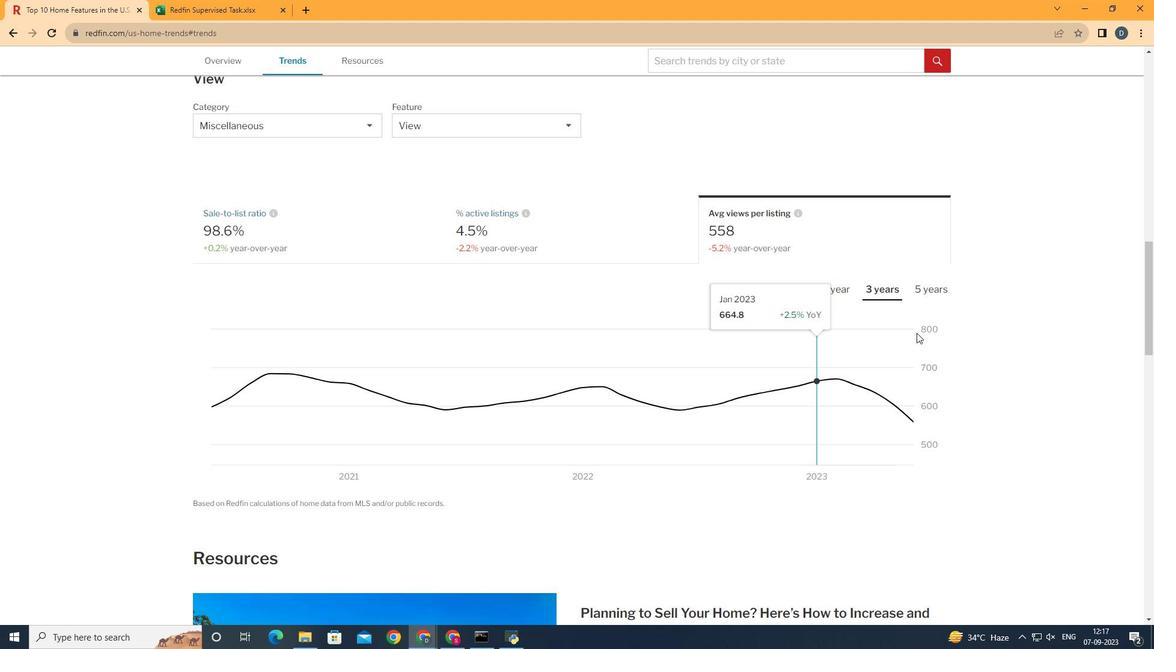 
Action: Mouse moved to (900, 295)
Screenshot: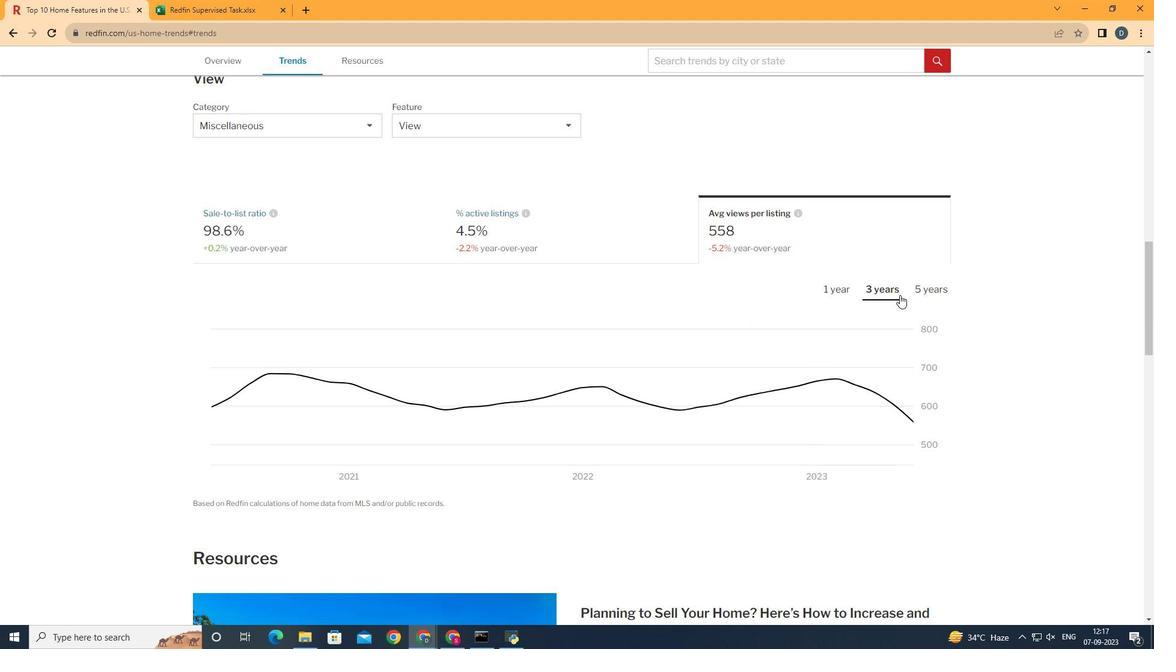
Action: Mouse pressed left at (900, 295)
Screenshot: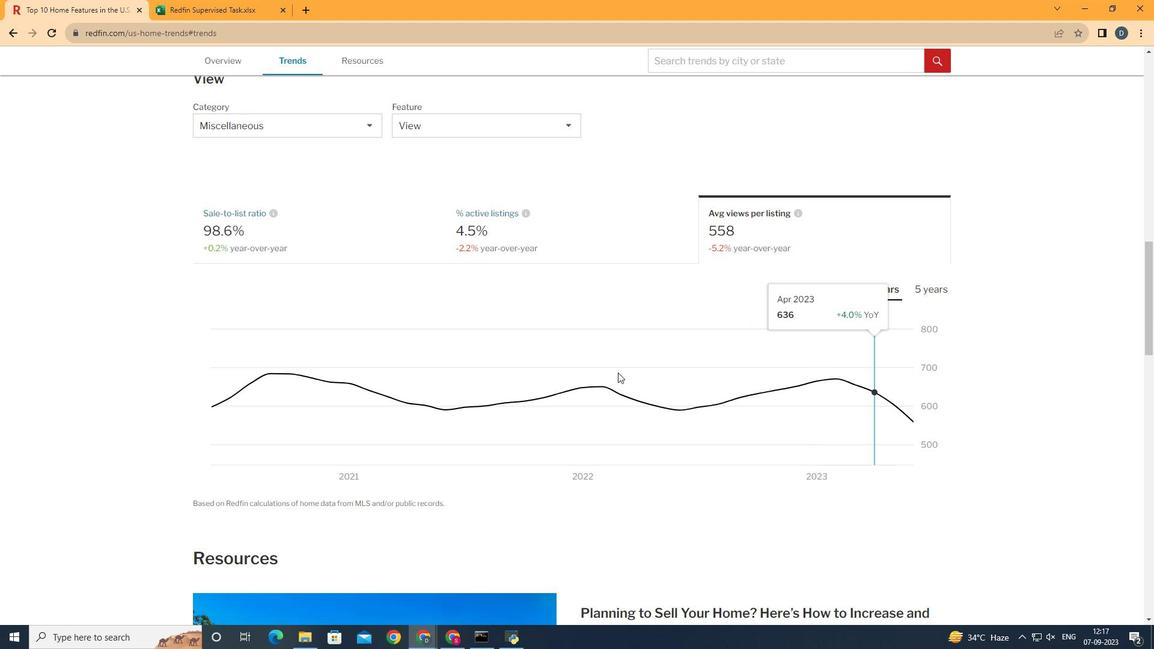 
Action: Mouse moved to (787, 422)
Screenshot: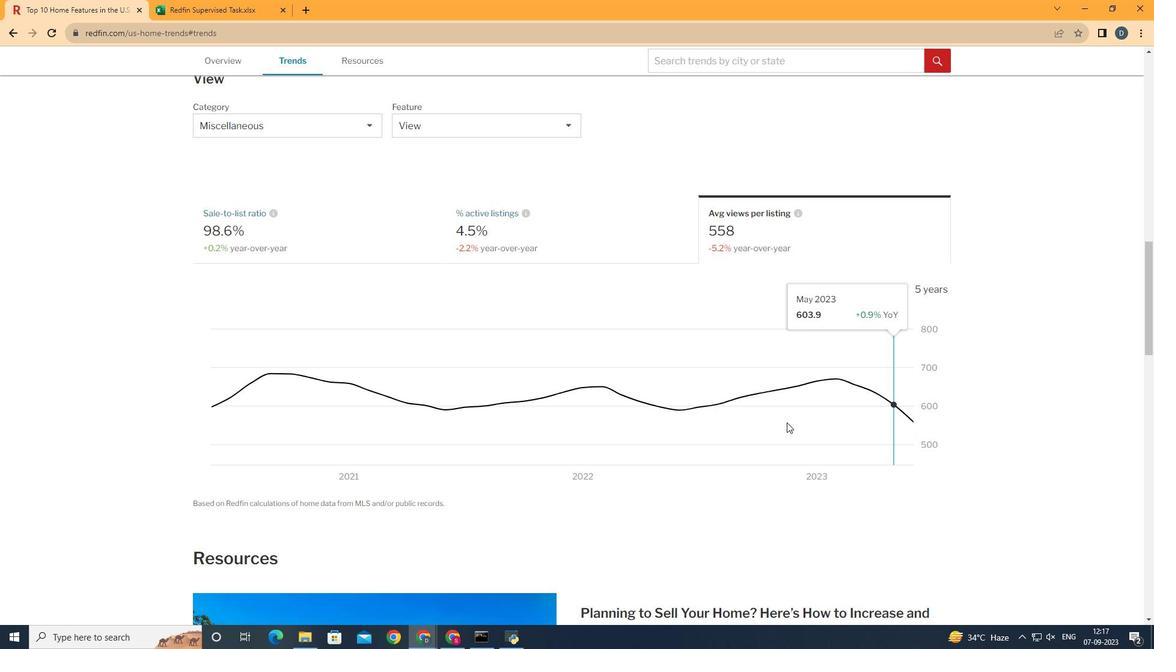 
